 Task: Look for space in Mizdah, Libya from 12th August, 2023 to 16th August, 2023 for 8 adults in price range Rs.10000 to Rs.16000. Place can be private room with 8 bedrooms having 8 beds and 8 bathrooms. Property type can be house, flat, guest house, hotel. Amenities needed are: wifi, TV, free parkinig on premises, gym, breakfast. Booking option can be shelf check-in. Required host language is English.
Action: Mouse moved to (438, 92)
Screenshot: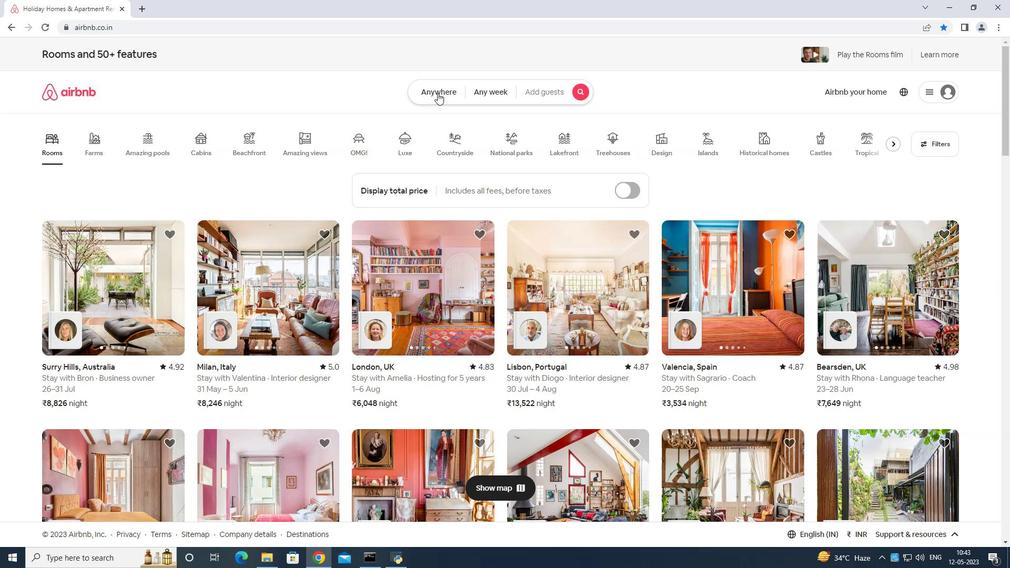 
Action: Mouse pressed left at (438, 92)
Screenshot: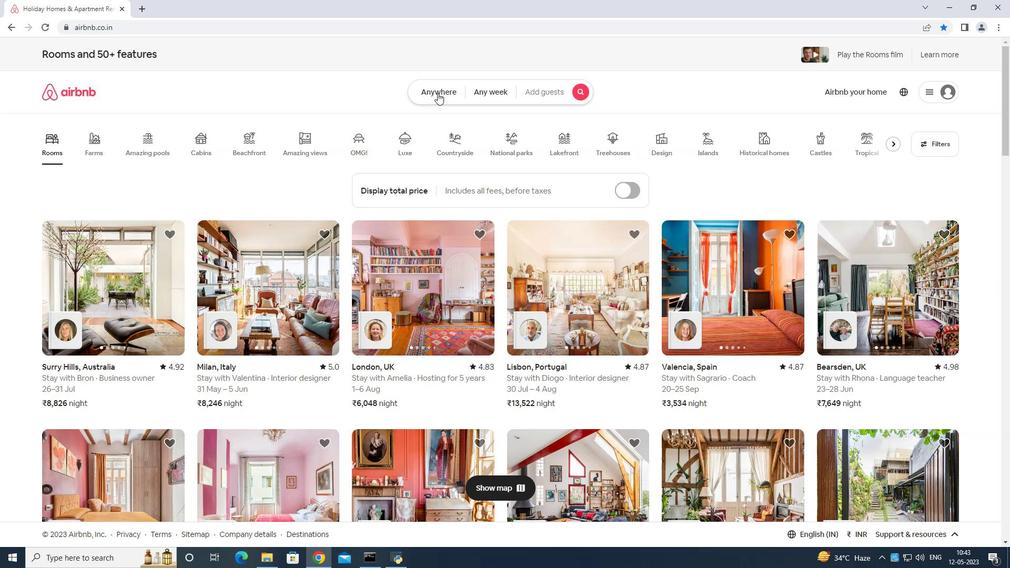 
Action: Mouse moved to (388, 131)
Screenshot: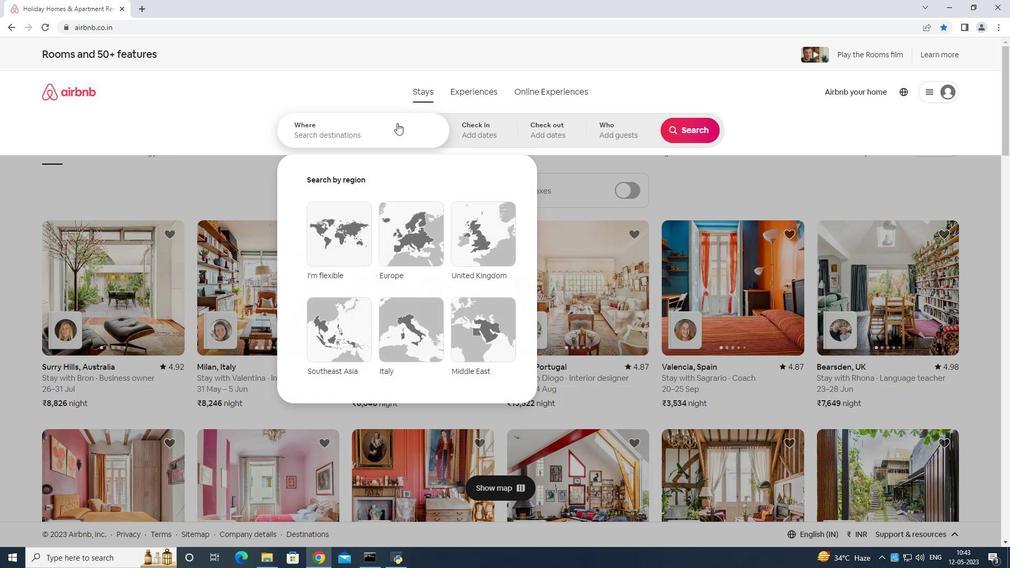 
Action: Mouse pressed left at (388, 131)
Screenshot: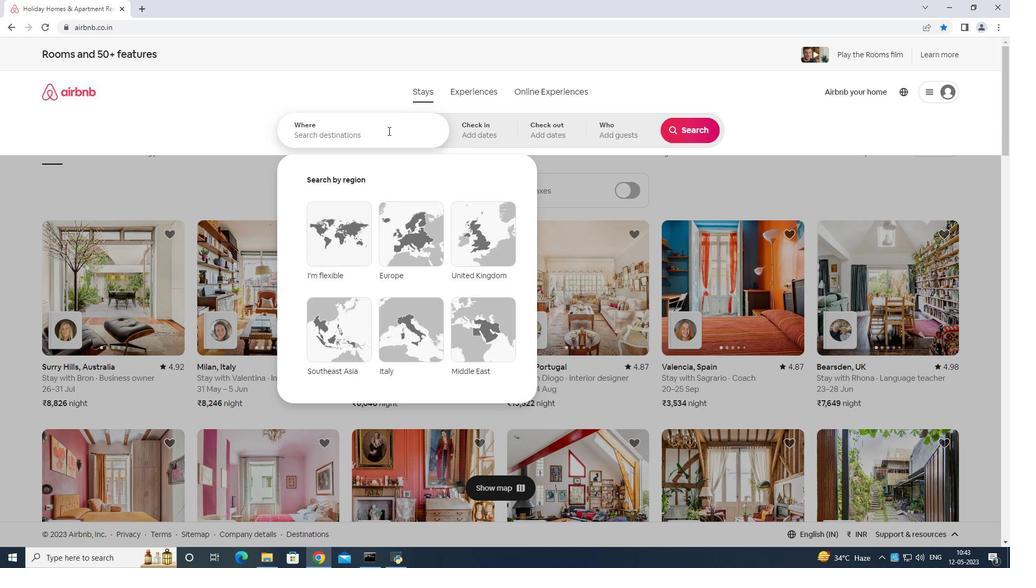 
Action: Mouse moved to (387, 131)
Screenshot: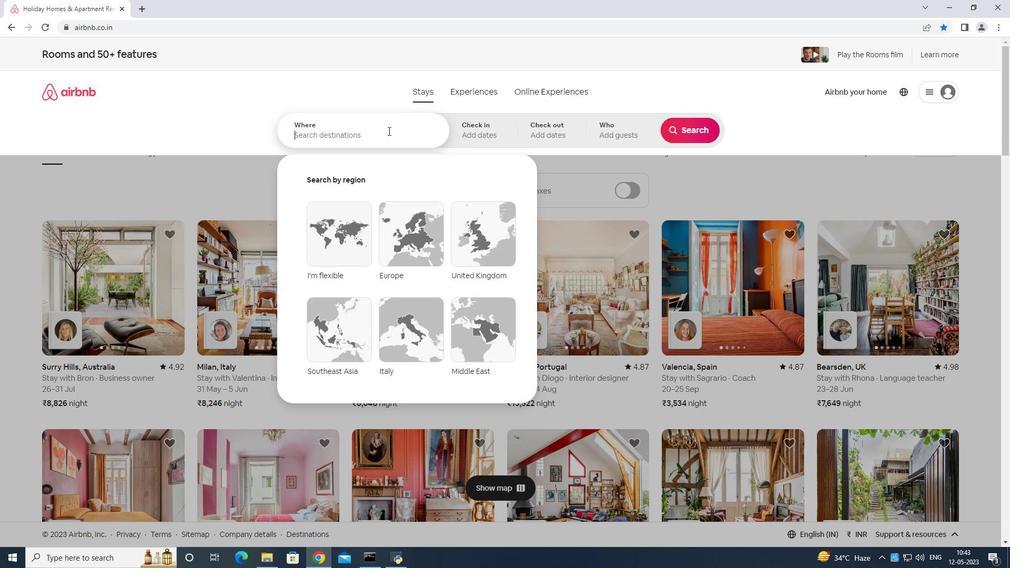
Action: Key pressed <Key.shift>Mizdah<Key.space>libya<Key.enter>
Screenshot: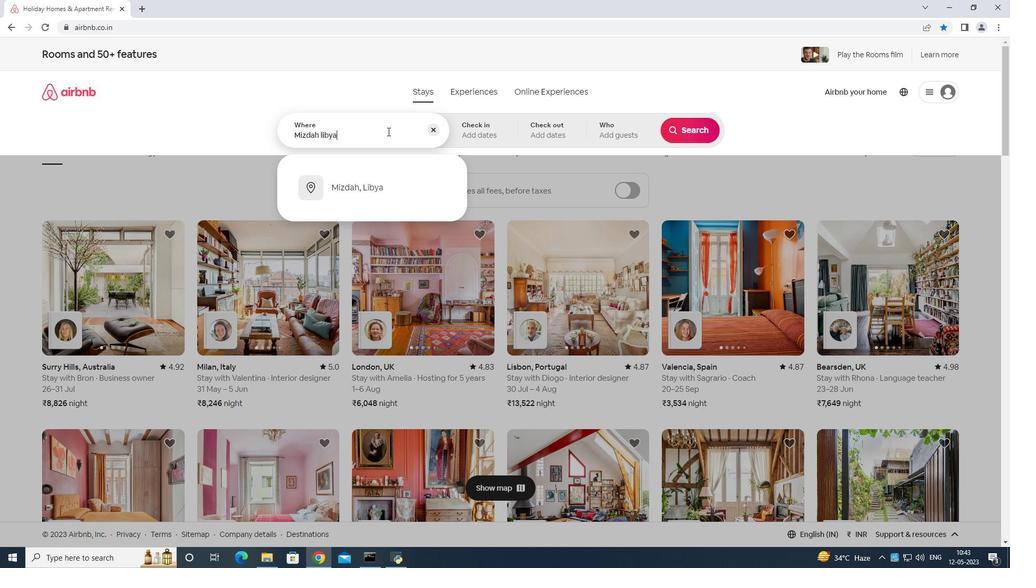 
Action: Mouse moved to (690, 219)
Screenshot: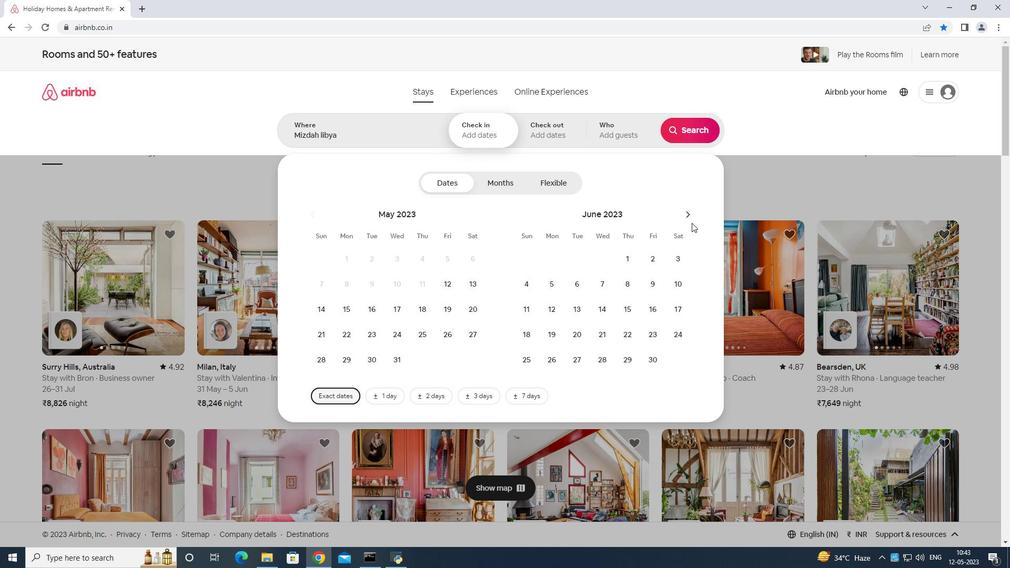 
Action: Mouse pressed left at (690, 219)
Screenshot: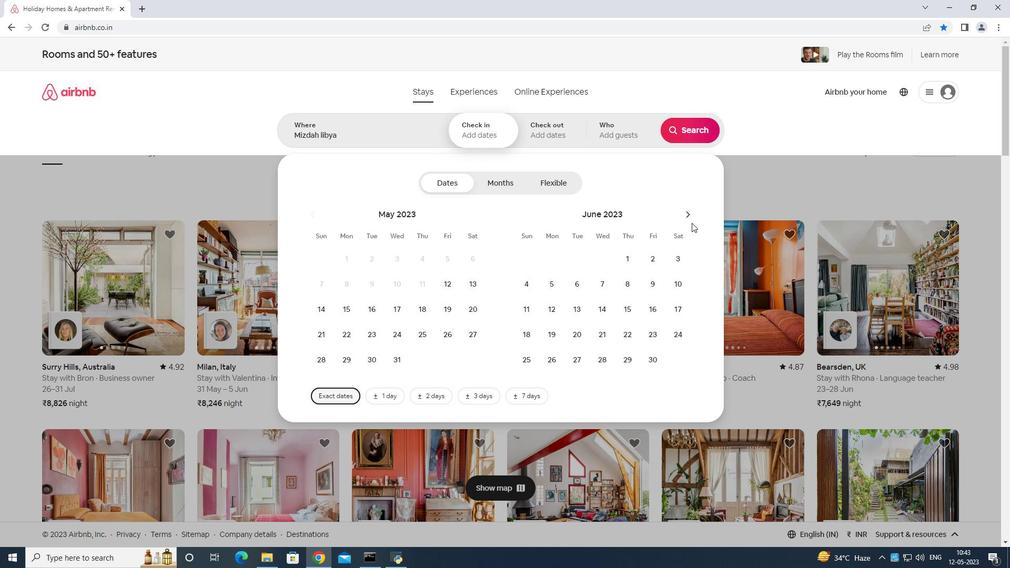 
Action: Mouse moved to (689, 217)
Screenshot: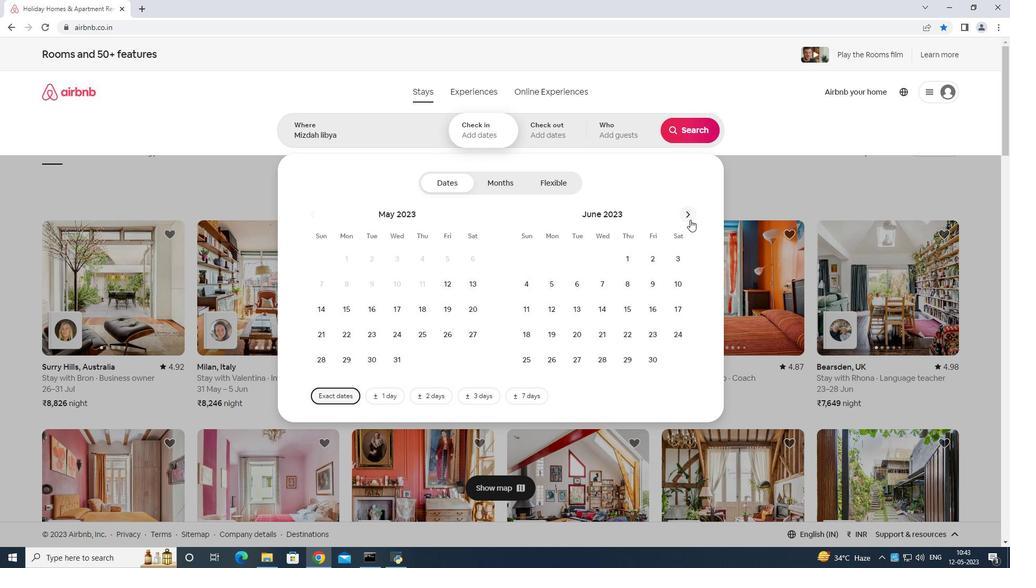 
Action: Mouse pressed left at (689, 217)
Screenshot: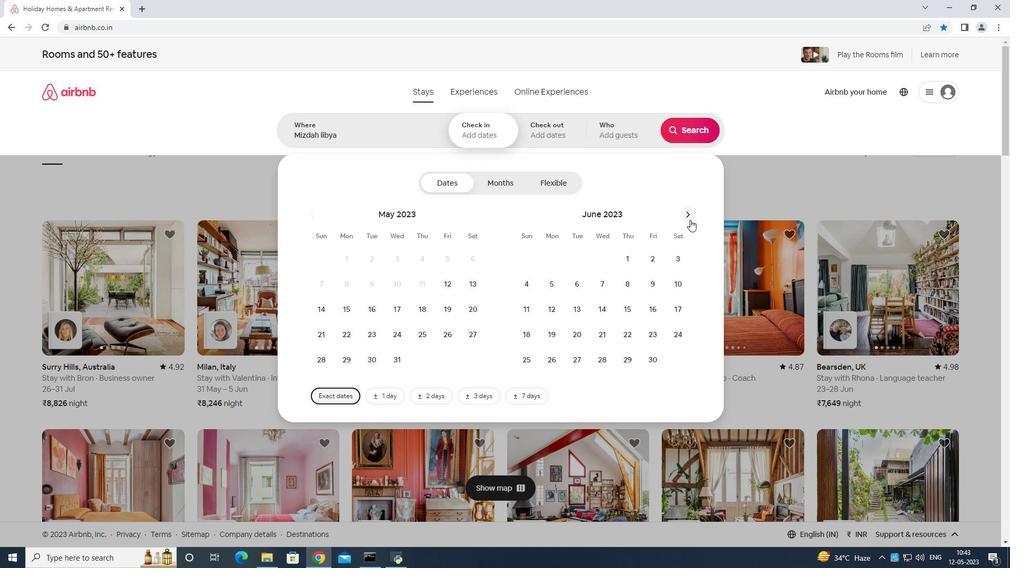 
Action: Mouse pressed left at (689, 217)
Screenshot: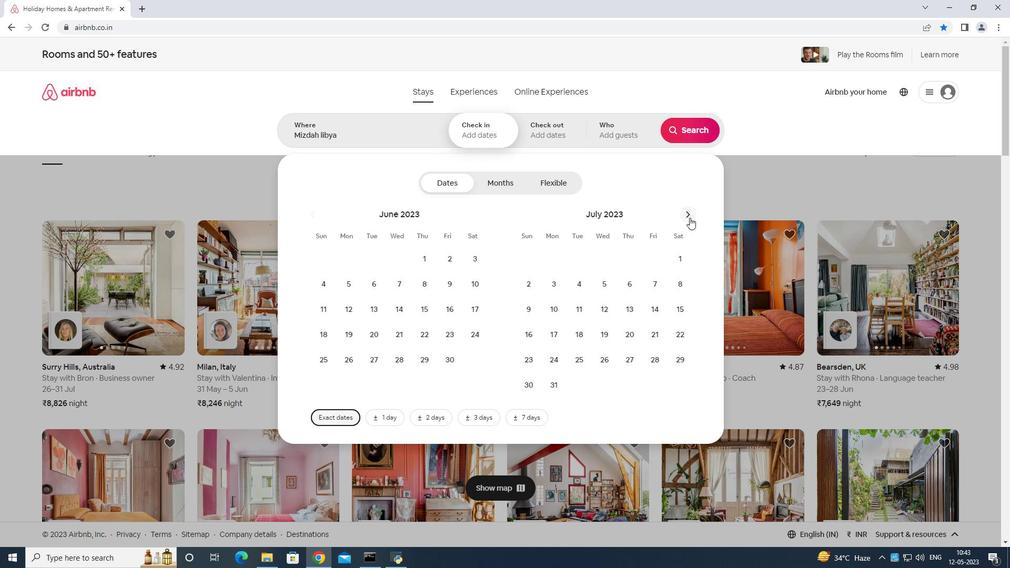 
Action: Mouse moved to (672, 281)
Screenshot: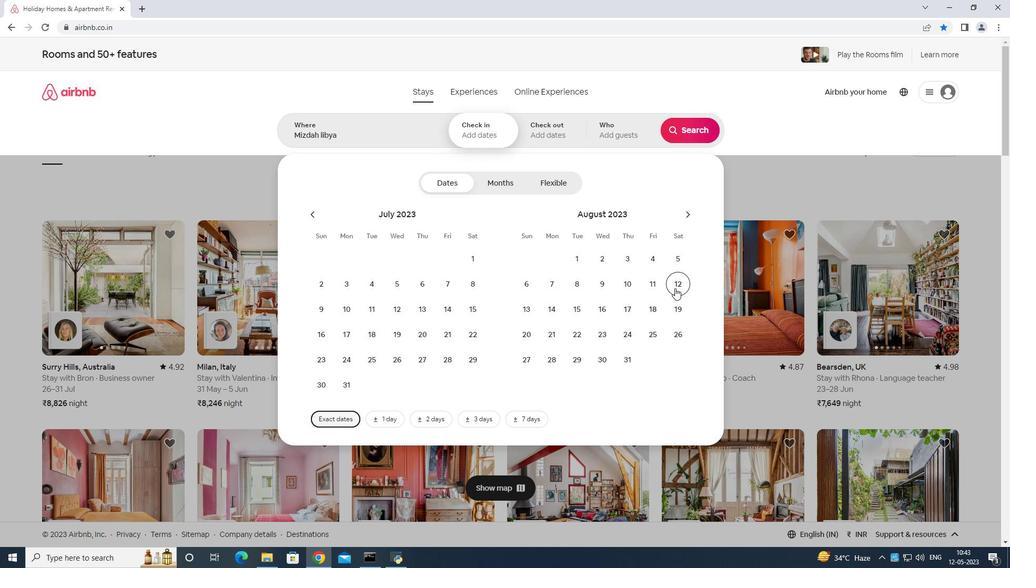 
Action: Mouse pressed left at (672, 281)
Screenshot: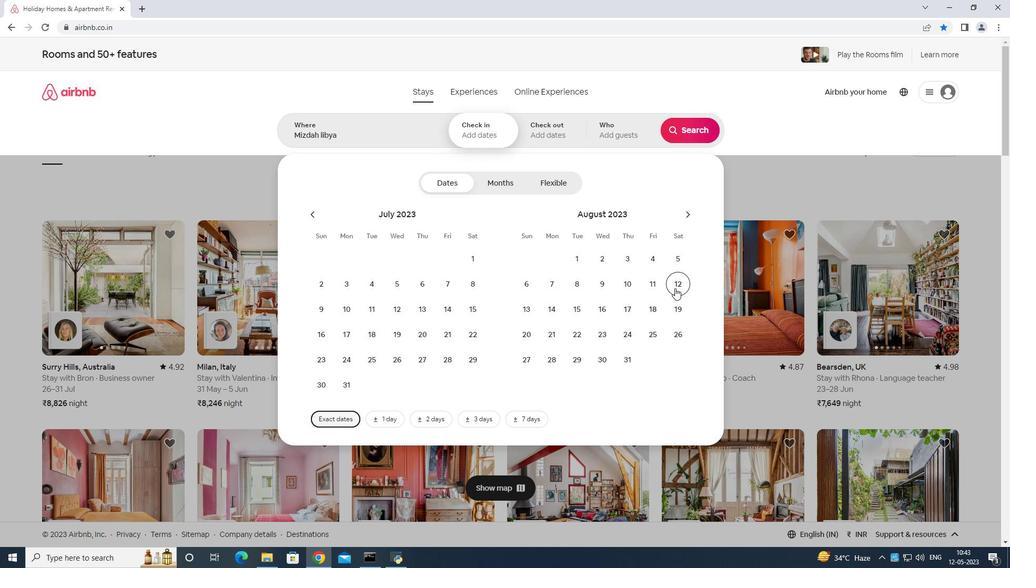 
Action: Mouse moved to (598, 306)
Screenshot: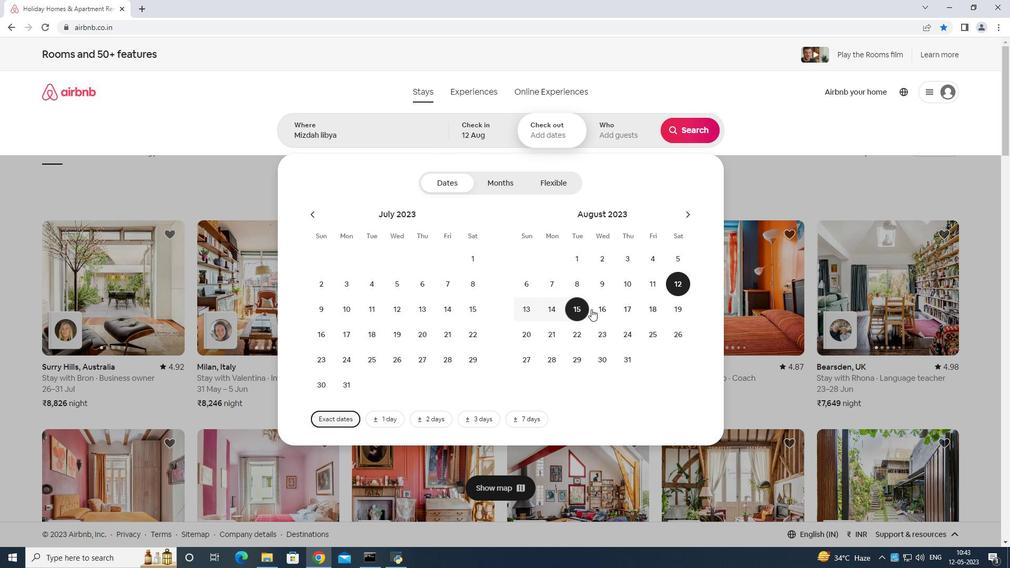 
Action: Mouse pressed left at (598, 306)
Screenshot: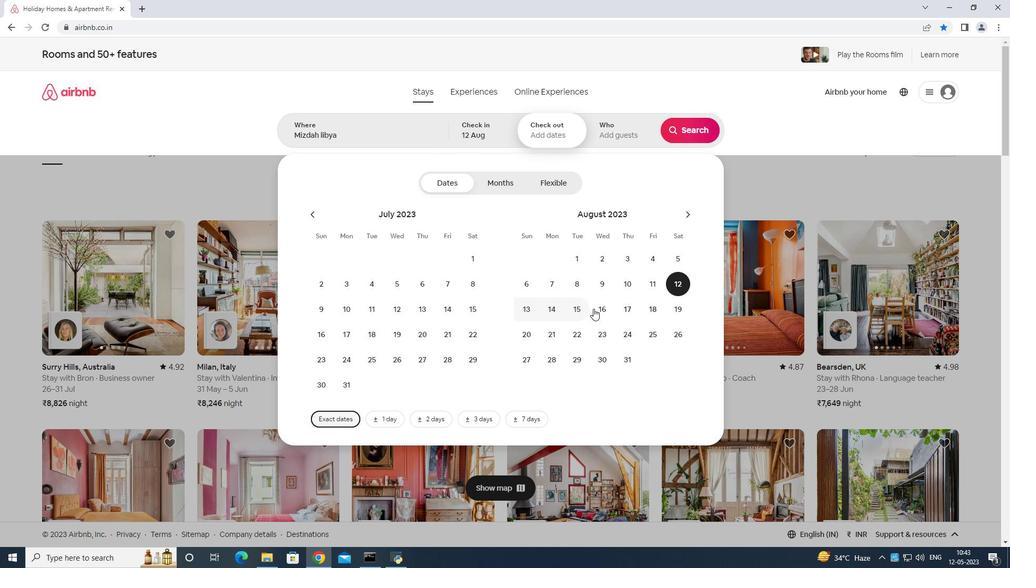 
Action: Mouse moved to (607, 128)
Screenshot: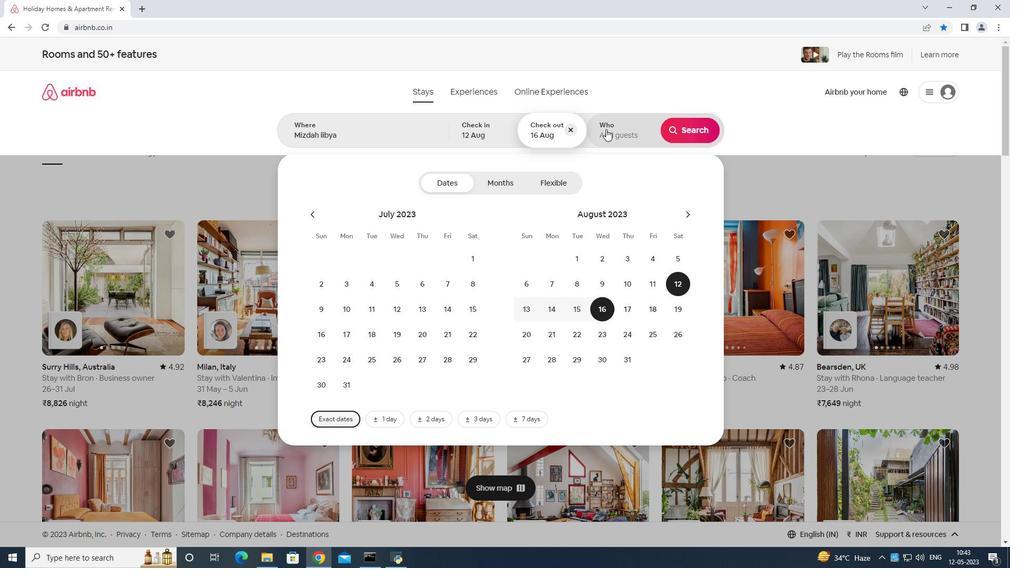 
Action: Mouse pressed left at (607, 128)
Screenshot: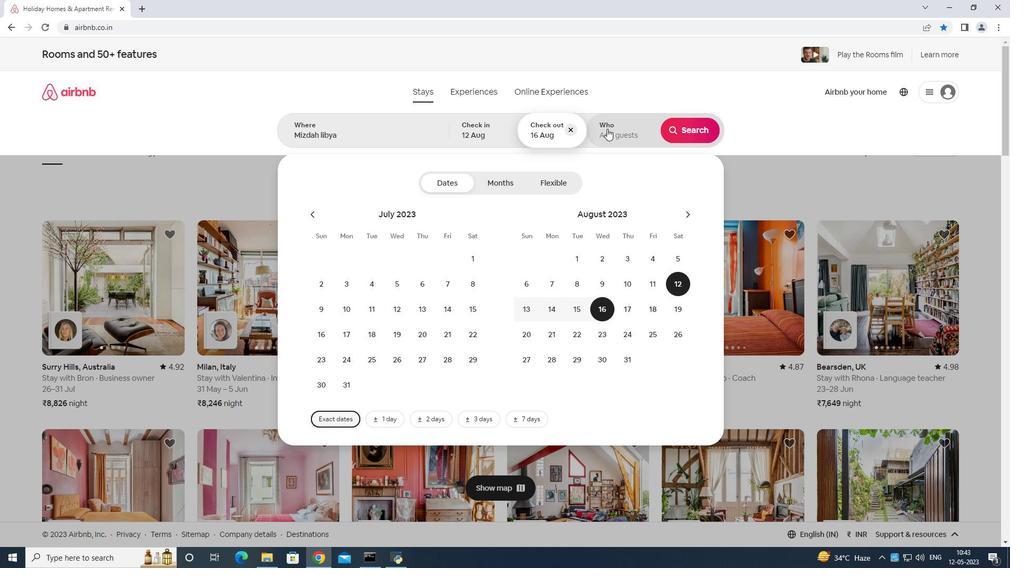
Action: Mouse moved to (688, 187)
Screenshot: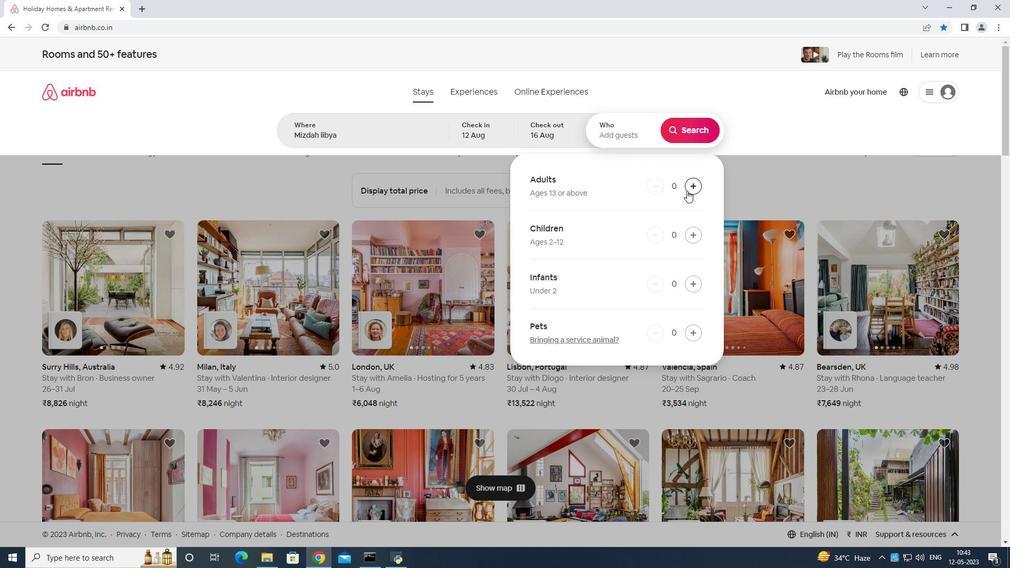 
Action: Mouse pressed left at (688, 187)
Screenshot: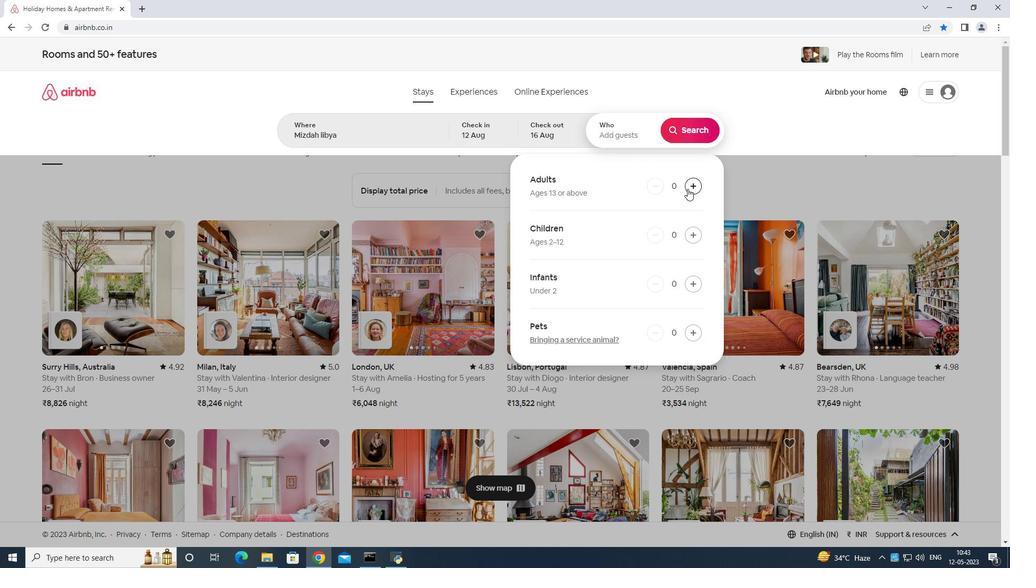 
Action: Mouse moved to (689, 186)
Screenshot: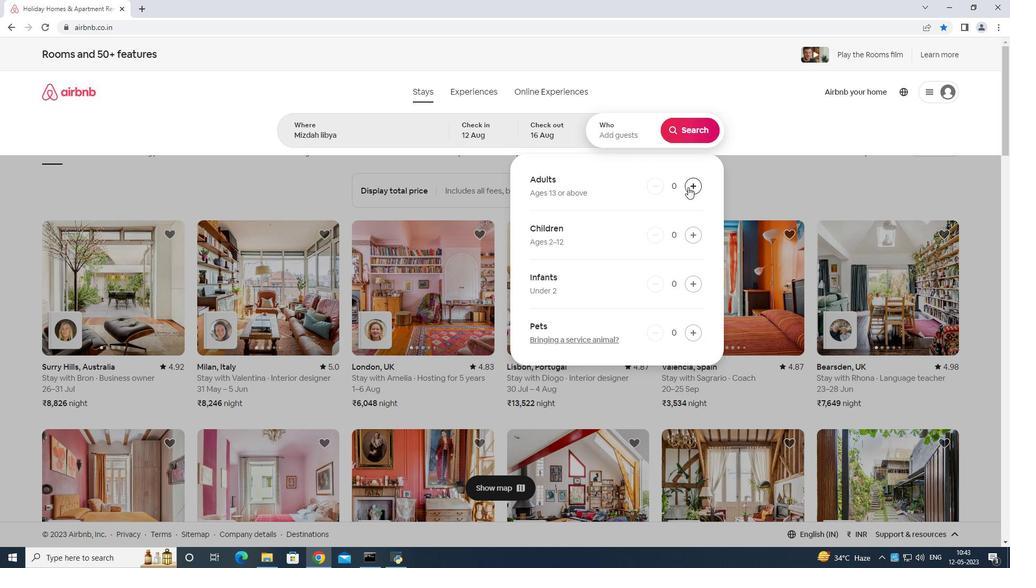 
Action: Mouse pressed left at (689, 186)
Screenshot: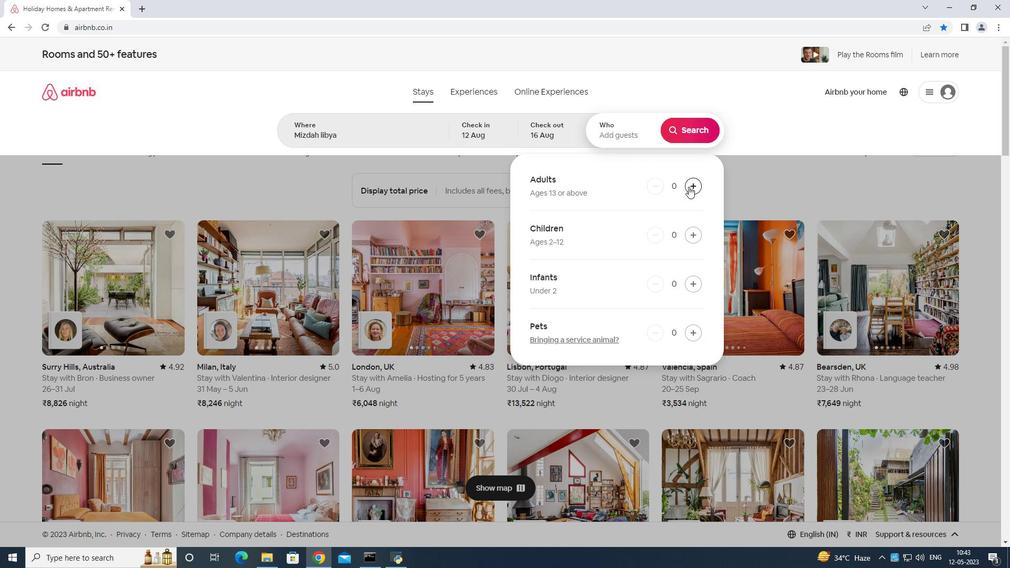
Action: Mouse pressed left at (689, 186)
Screenshot: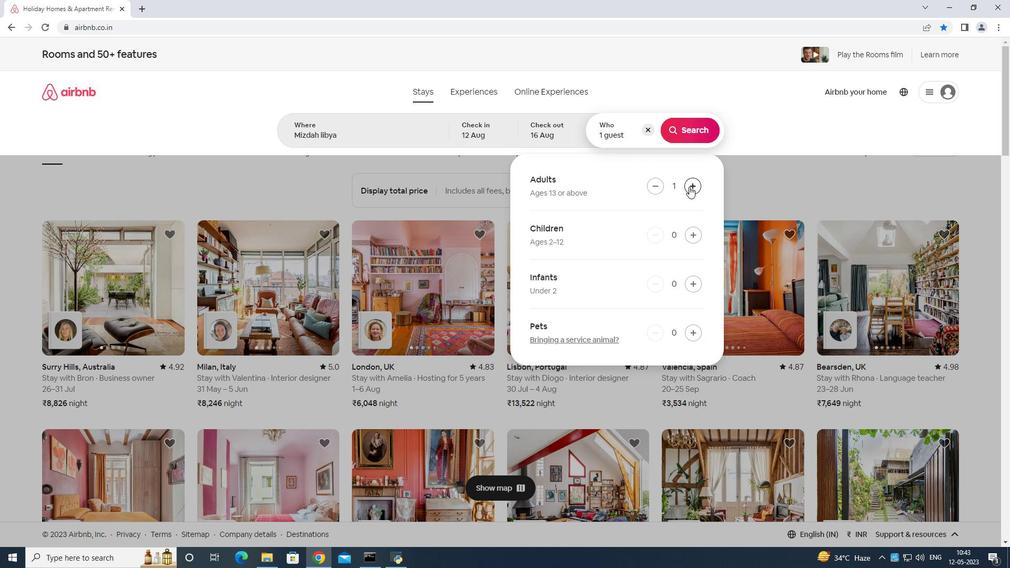 
Action: Mouse moved to (688, 186)
Screenshot: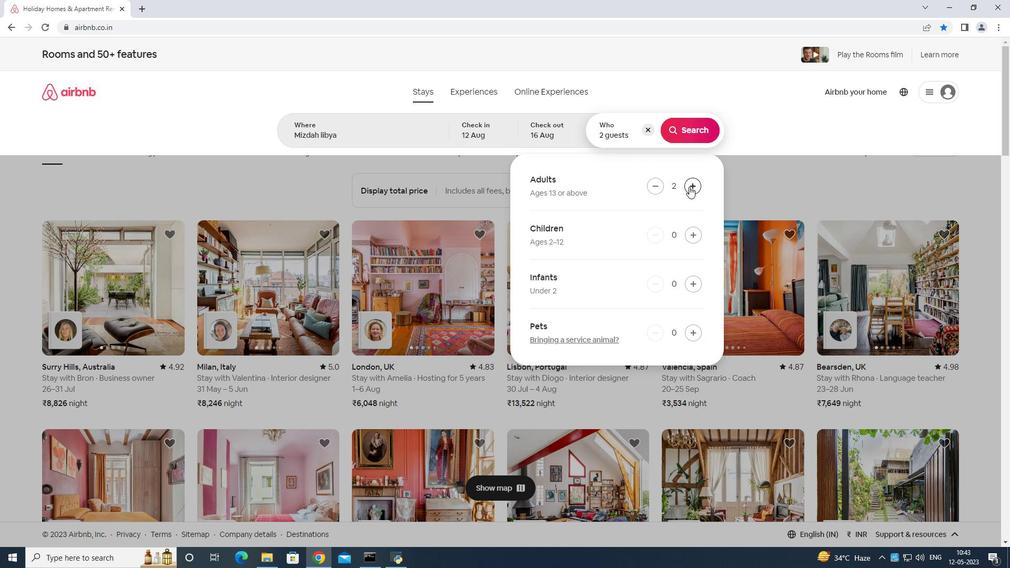 
Action: Mouse pressed left at (688, 186)
Screenshot: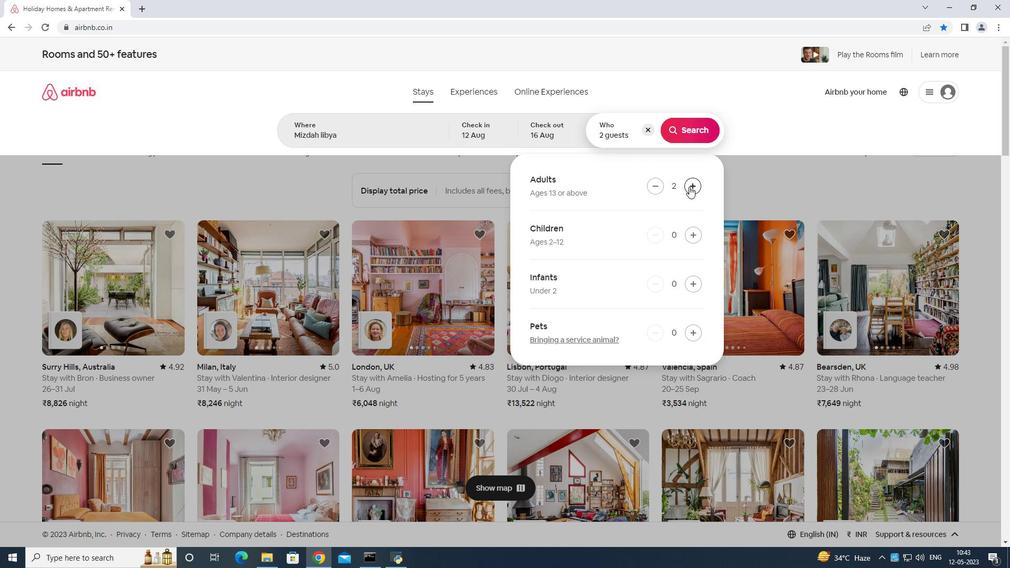
Action: Mouse moved to (688, 185)
Screenshot: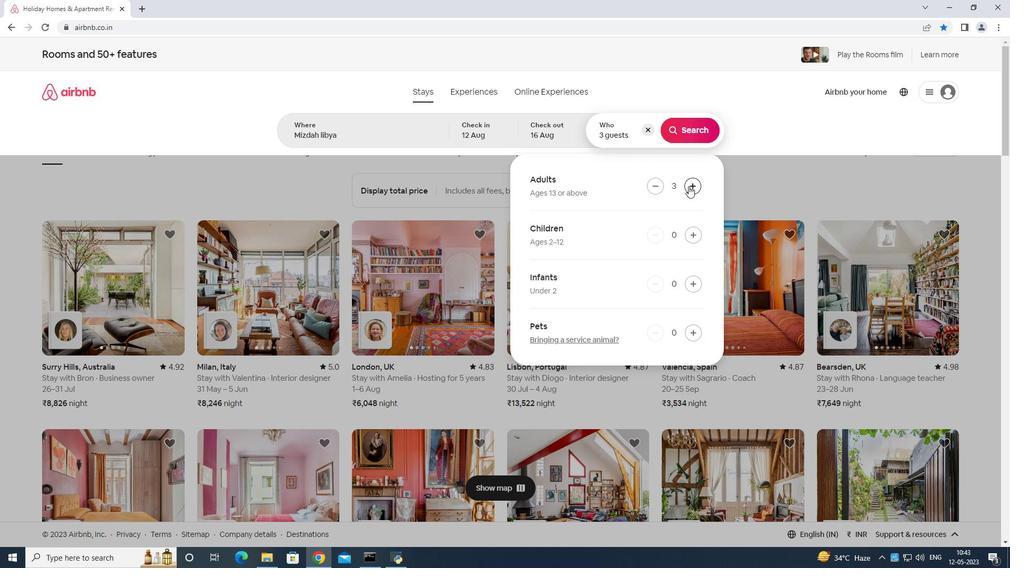 
Action: Mouse pressed left at (688, 185)
Screenshot: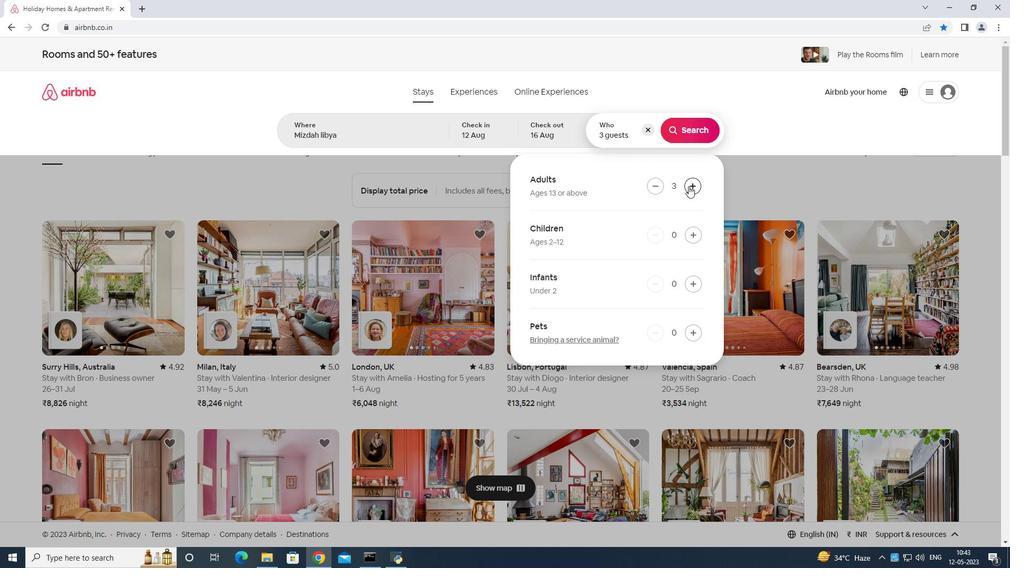 
Action: Mouse pressed left at (688, 185)
Screenshot: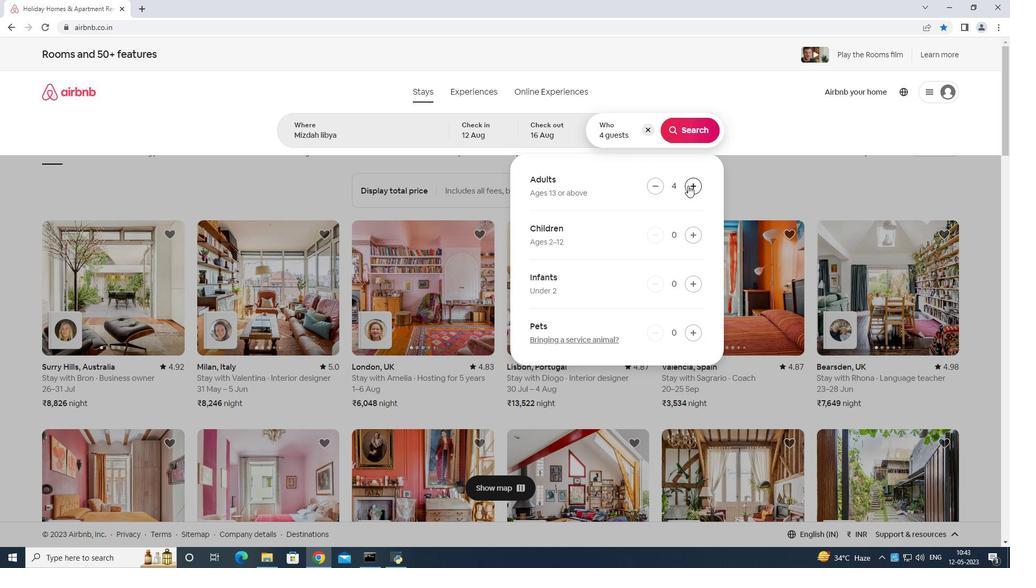 
Action: Mouse pressed left at (688, 185)
Screenshot: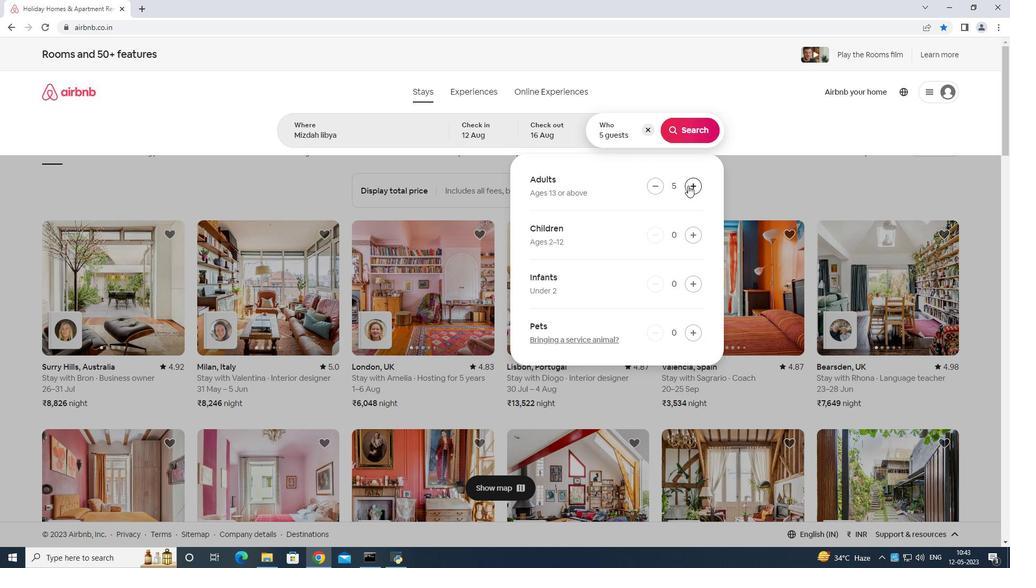 
Action: Mouse pressed left at (688, 185)
Screenshot: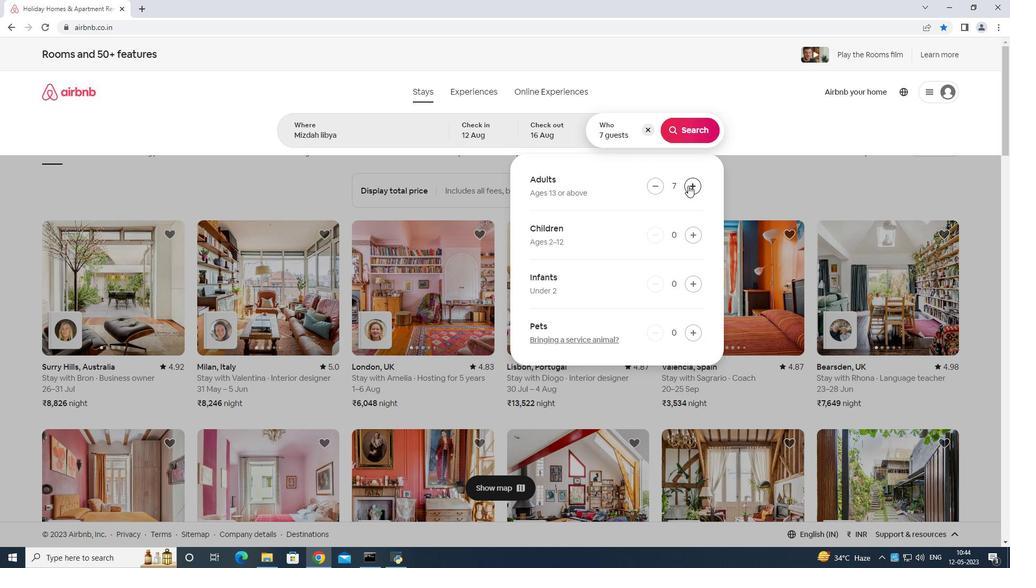 
Action: Mouse moved to (702, 132)
Screenshot: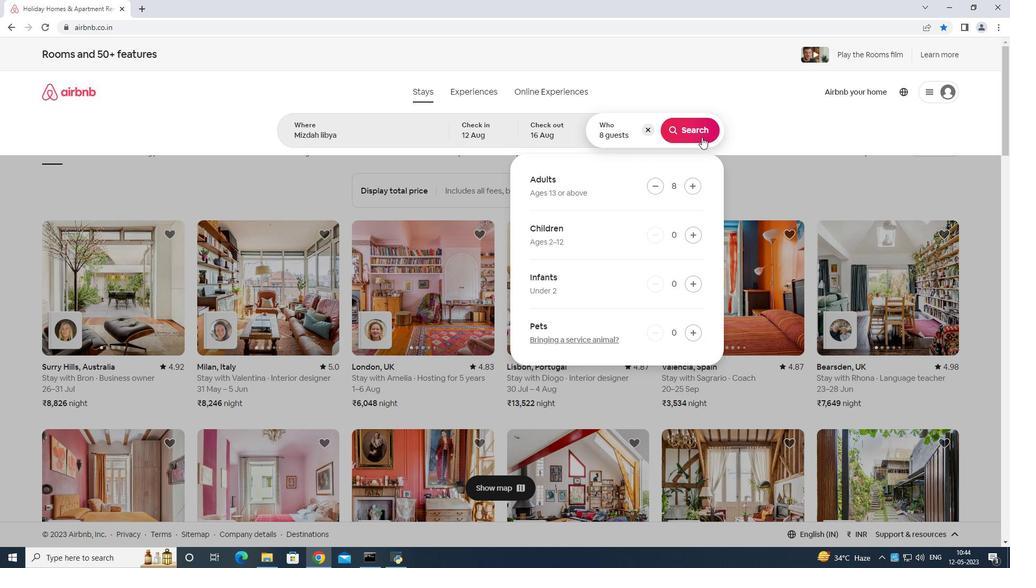 
Action: Mouse pressed left at (702, 132)
Screenshot: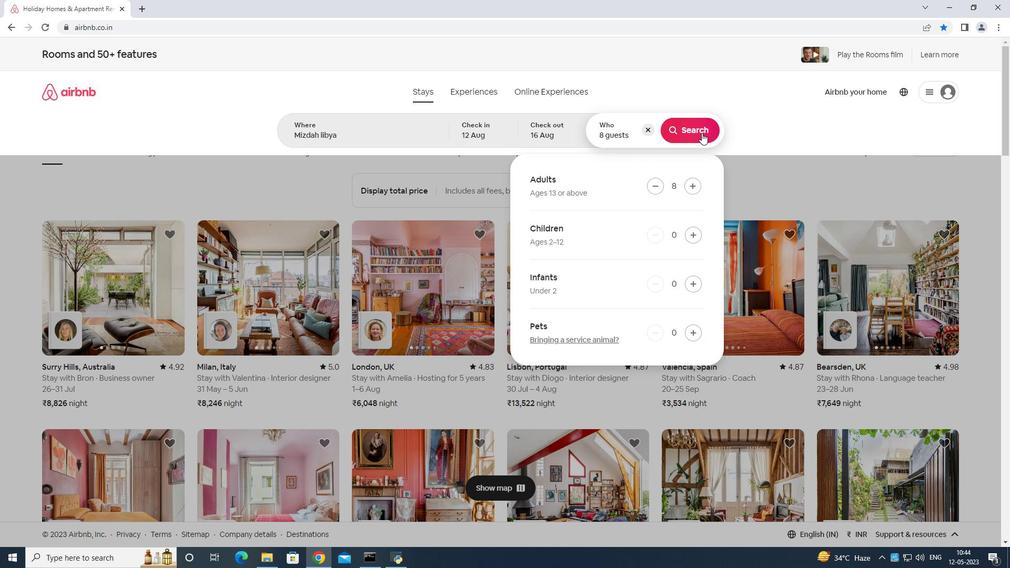 
Action: Mouse moved to (954, 94)
Screenshot: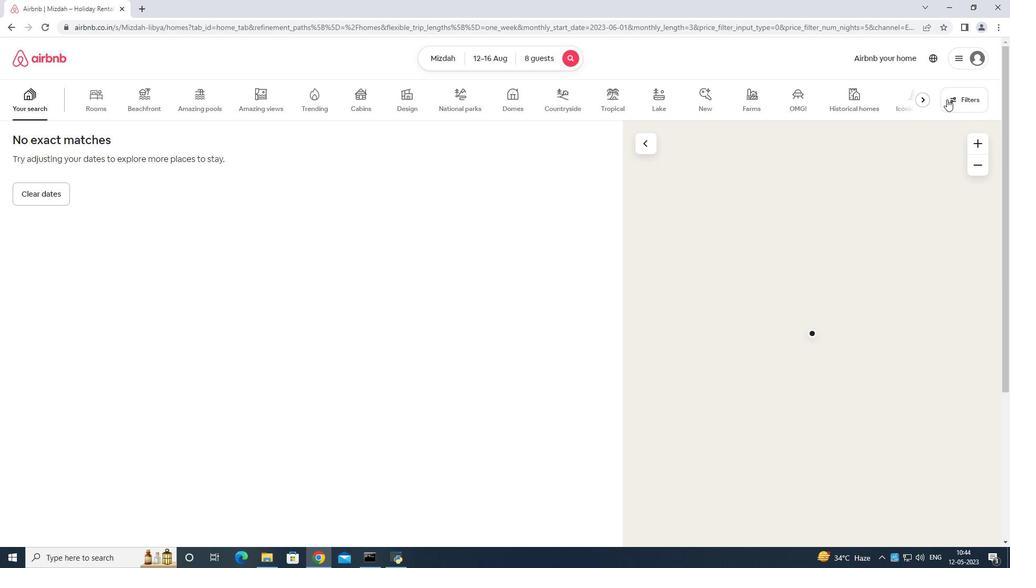 
Action: Mouse pressed left at (954, 94)
Screenshot: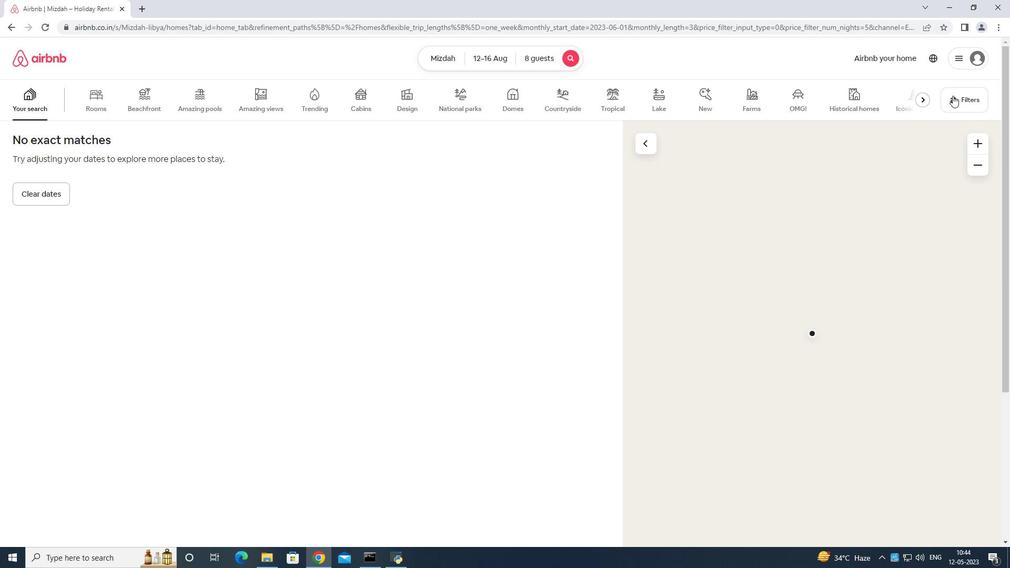
Action: Mouse moved to (456, 348)
Screenshot: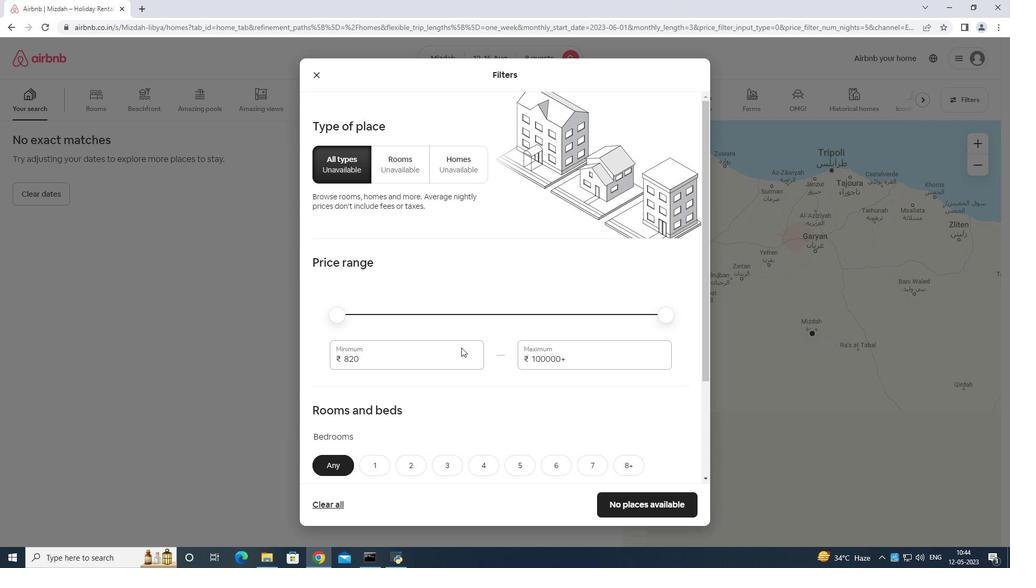 
Action: Mouse pressed left at (456, 348)
Screenshot: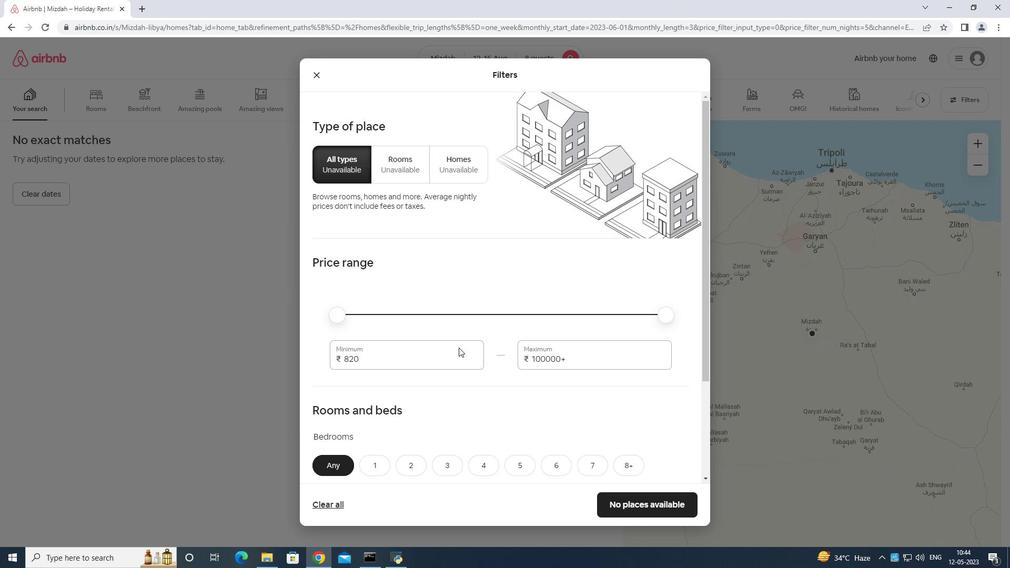 
Action: Key pressed <Key.backspace><Key.backspace><Key.backspace><Key.backspace><Key.backspace>10000
Screenshot: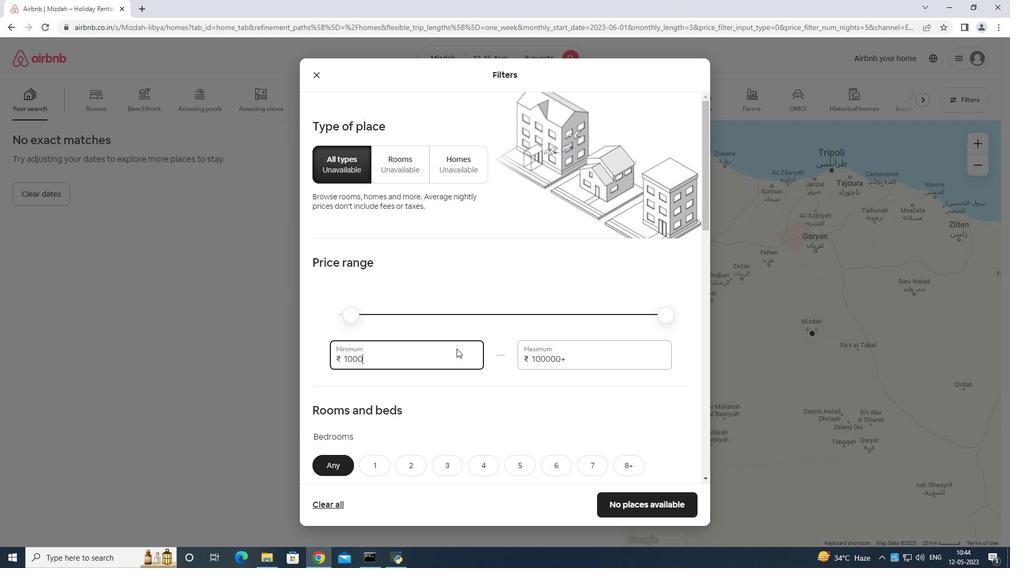 
Action: Mouse moved to (577, 352)
Screenshot: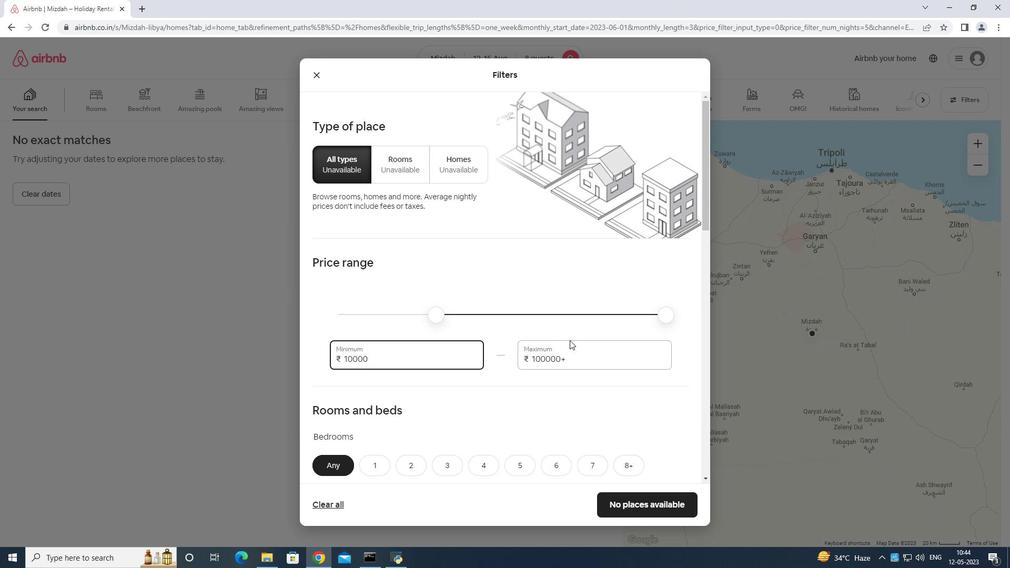 
Action: Mouse pressed left at (577, 352)
Screenshot: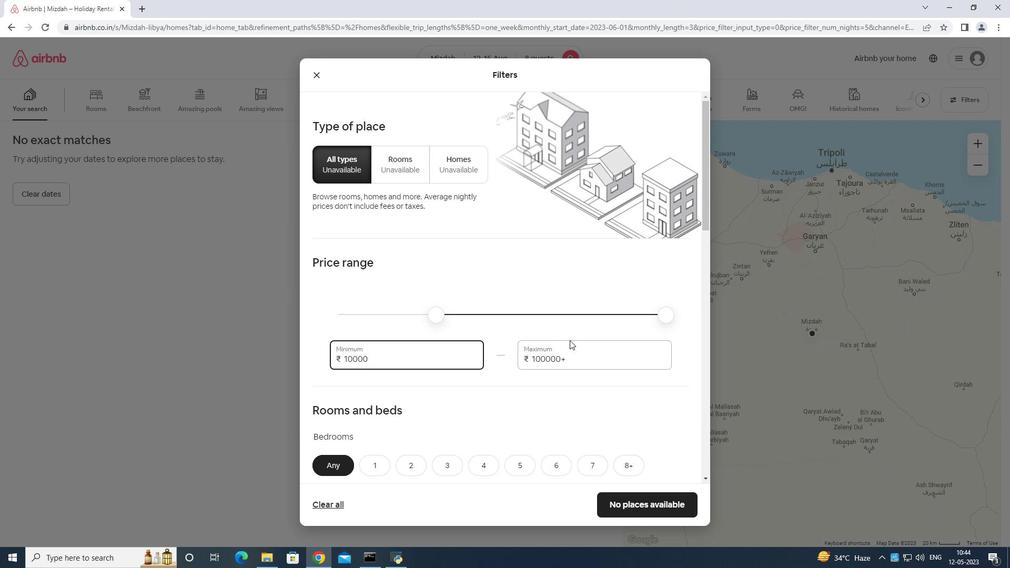 
Action: Mouse moved to (575, 354)
Screenshot: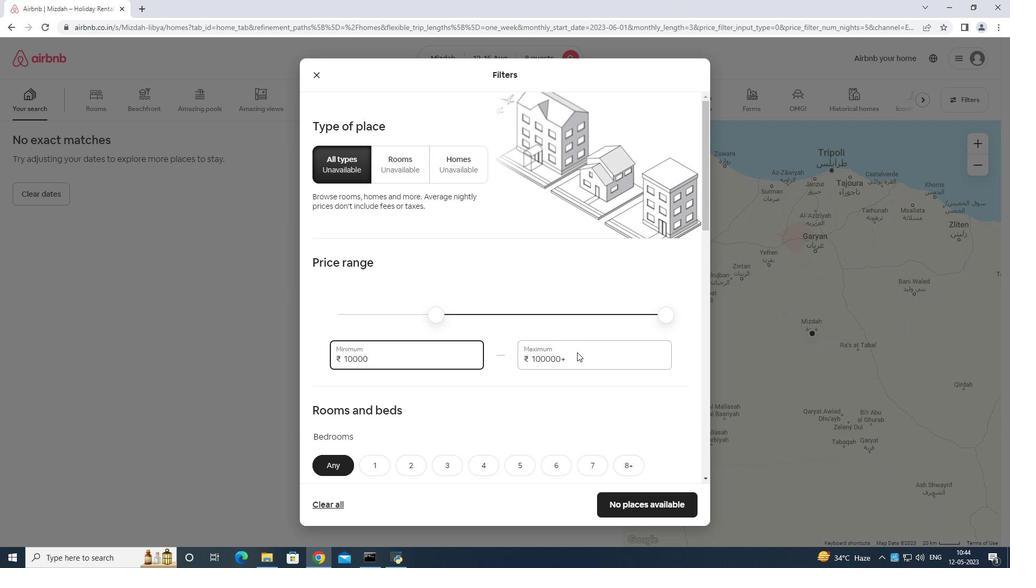 
Action: Key pressed <Key.backspace><Key.backspace><Key.backspace><Key.backspace><Key.backspace><Key.backspace><Key.backspace><Key.backspace><Key.backspace><Key.backspace><Key.backspace>16000
Screenshot: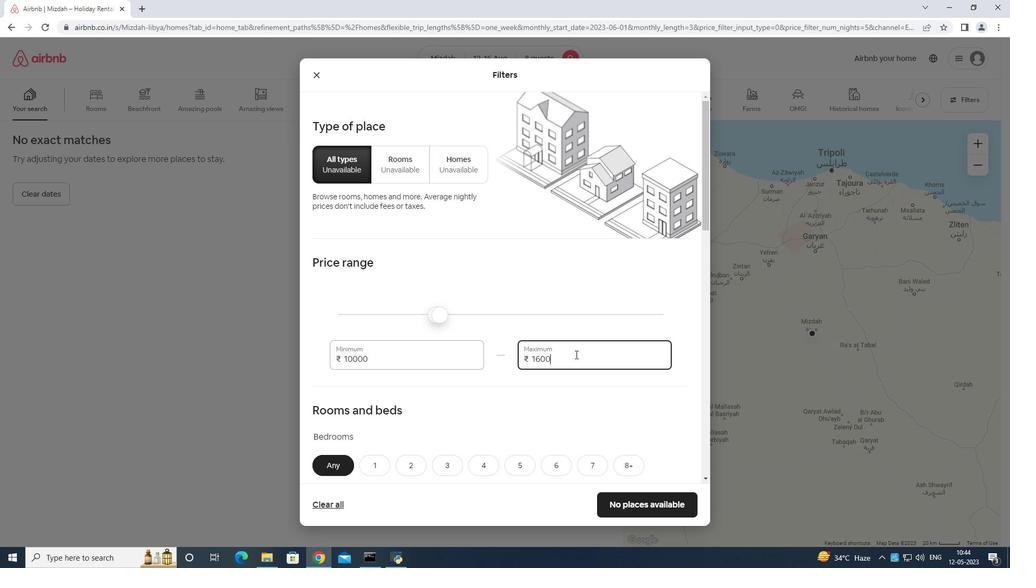 
Action: Mouse moved to (633, 331)
Screenshot: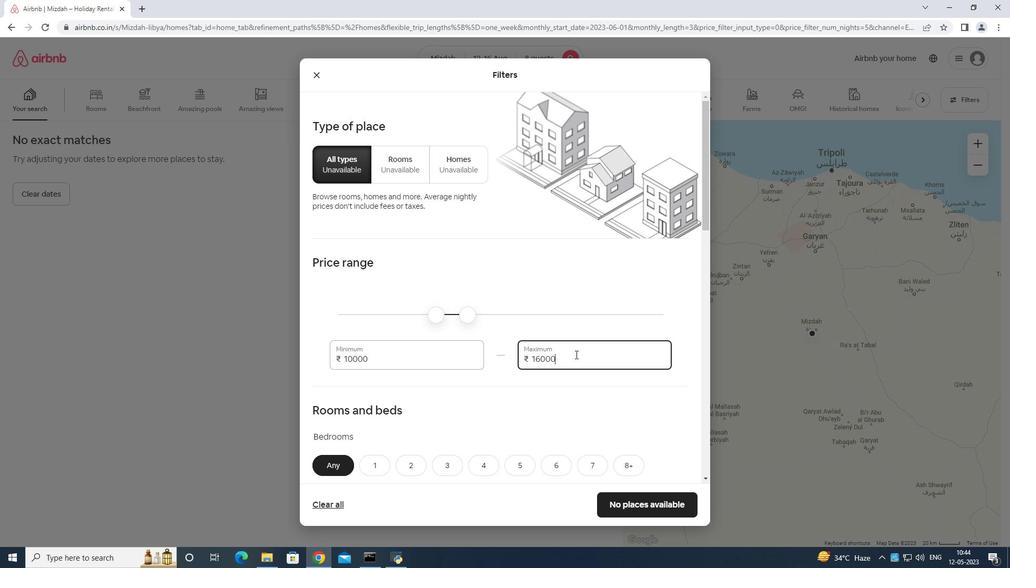 
Action: Mouse scrolled (633, 331) with delta (0, 0)
Screenshot: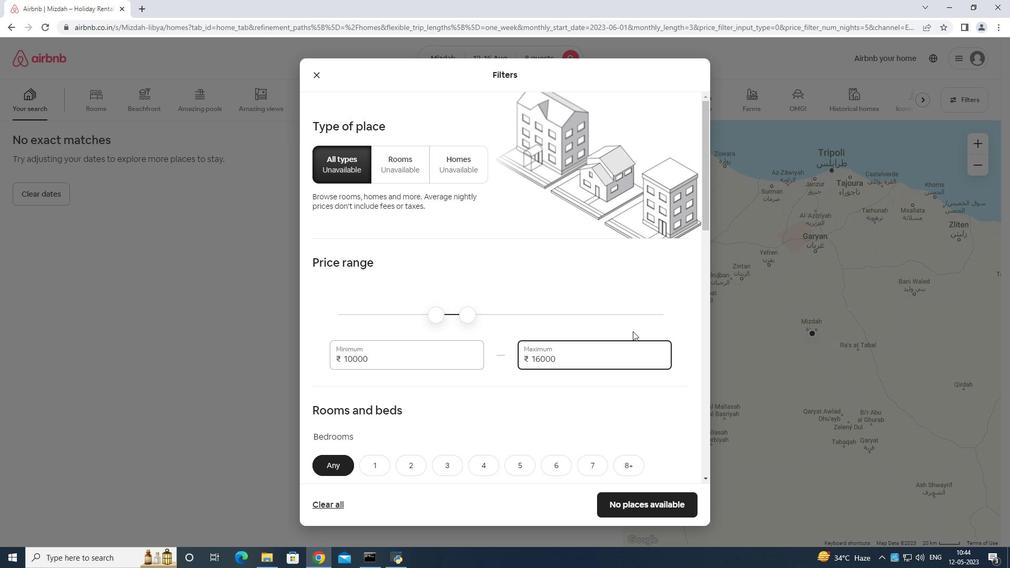 
Action: Mouse scrolled (633, 331) with delta (0, 0)
Screenshot: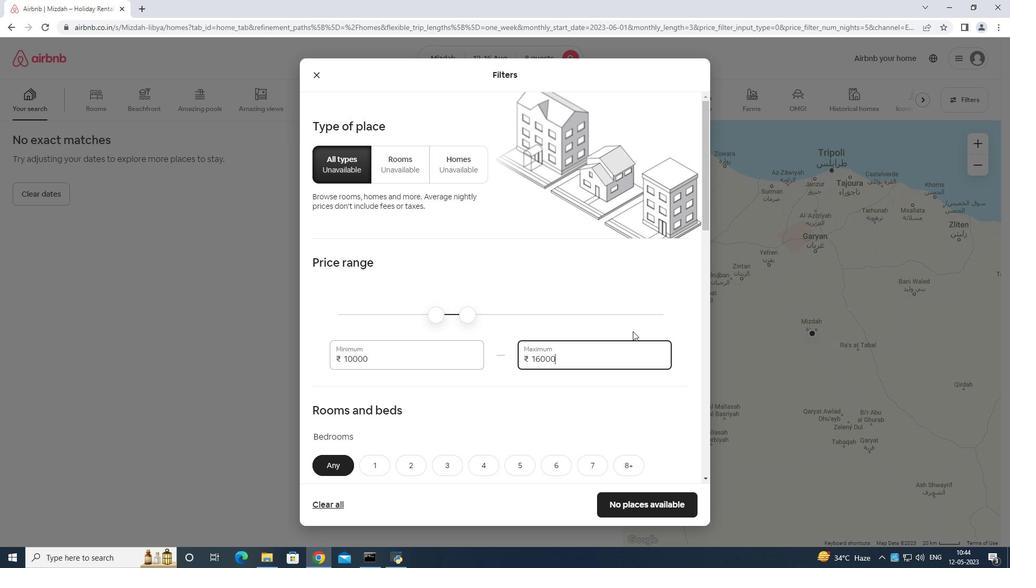 
Action: Mouse moved to (626, 355)
Screenshot: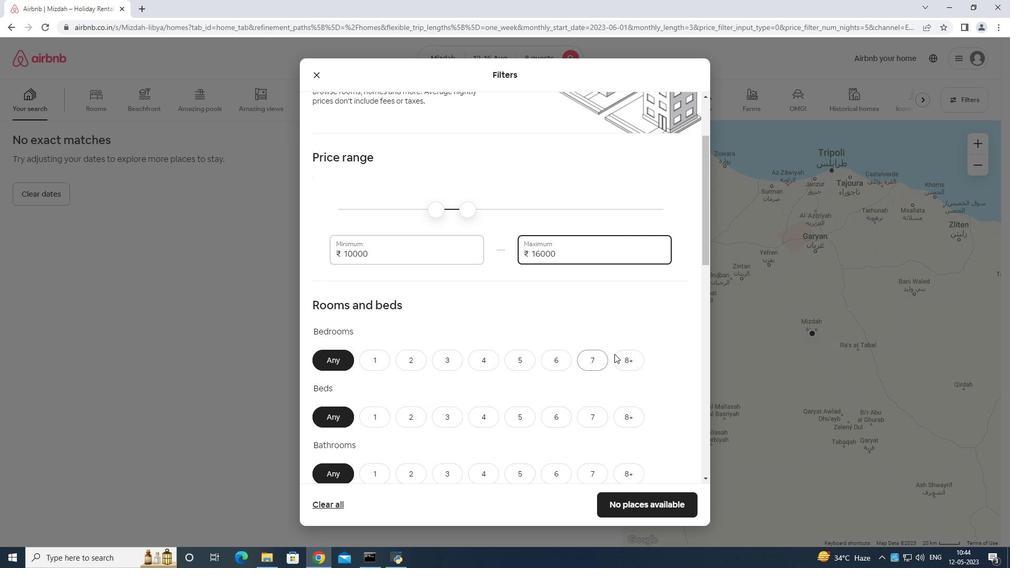 
Action: Mouse pressed left at (626, 355)
Screenshot: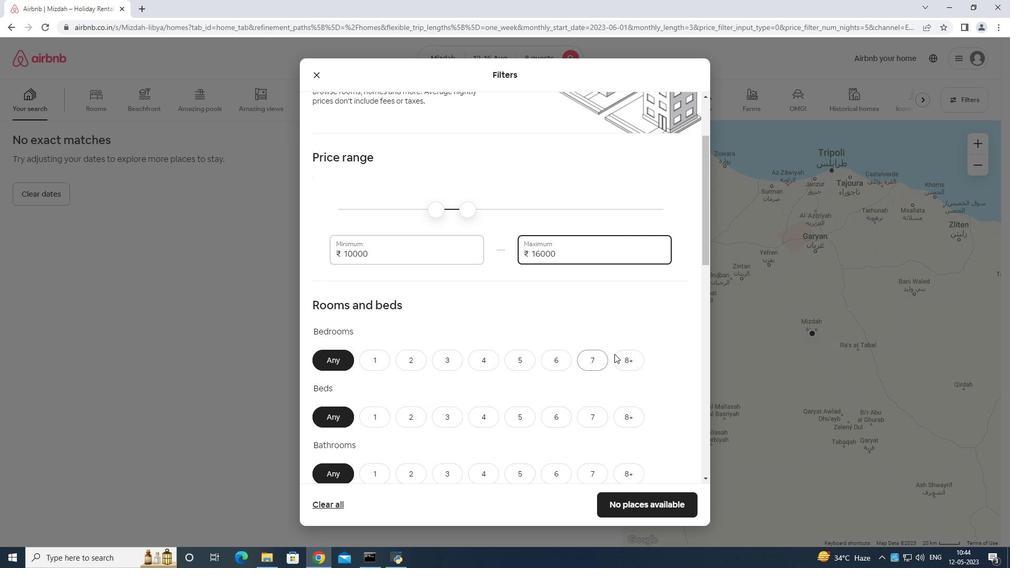 
Action: Mouse moved to (622, 410)
Screenshot: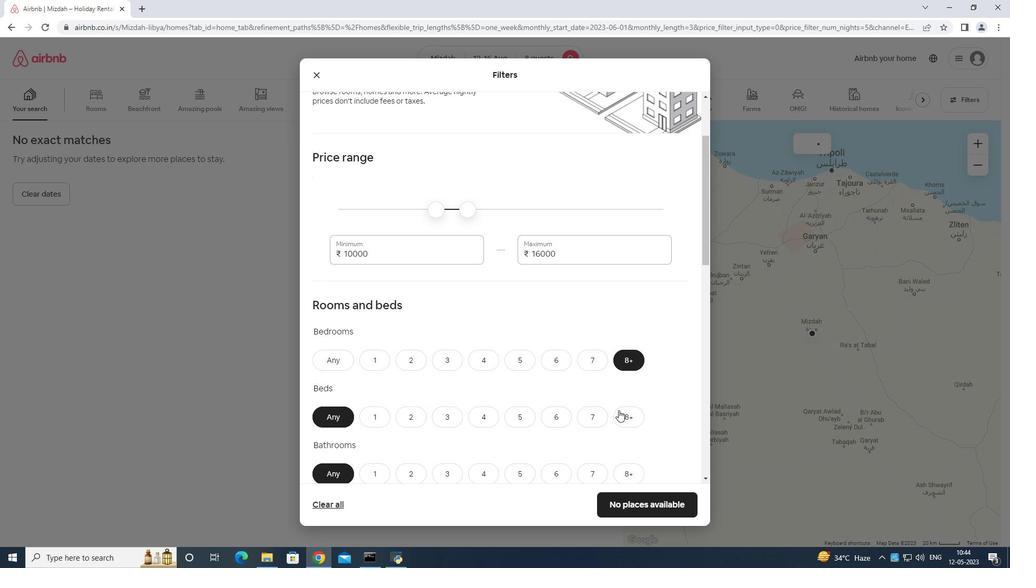 
Action: Mouse pressed left at (622, 410)
Screenshot: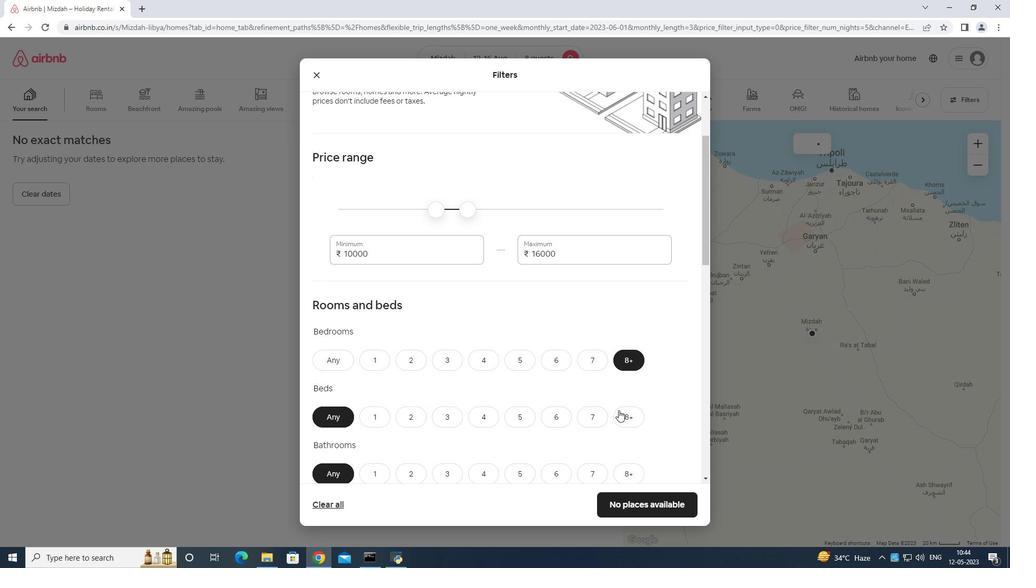 
Action: Mouse moved to (616, 413)
Screenshot: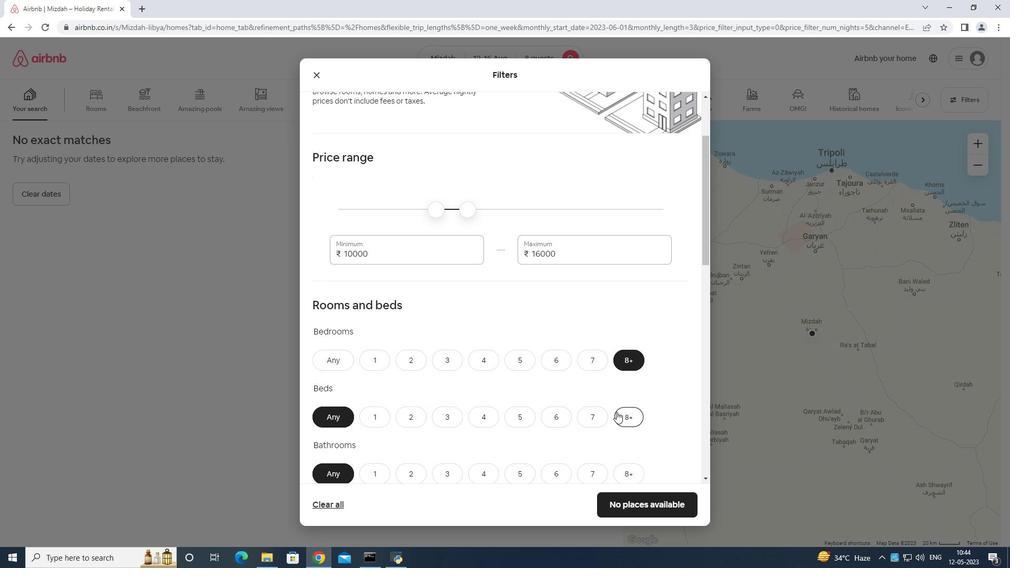 
Action: Mouse scrolled (616, 412) with delta (0, 0)
Screenshot: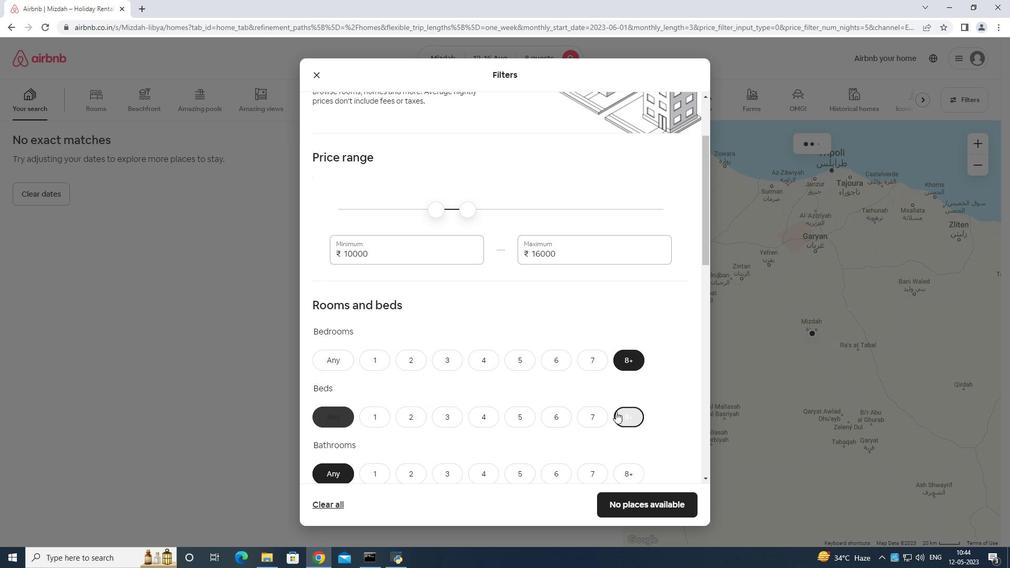 
Action: Mouse scrolled (616, 412) with delta (0, 0)
Screenshot: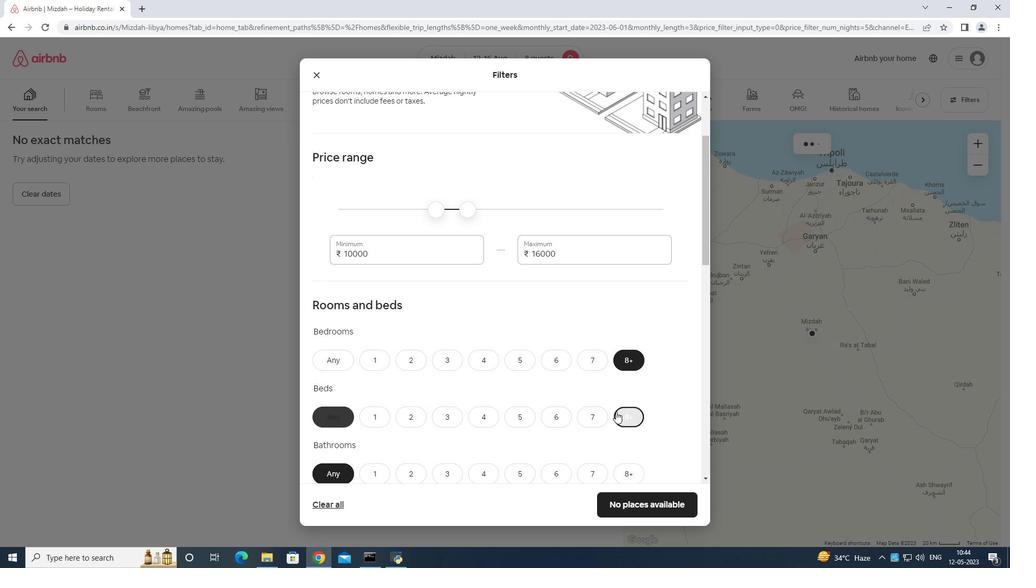 
Action: Mouse moved to (626, 372)
Screenshot: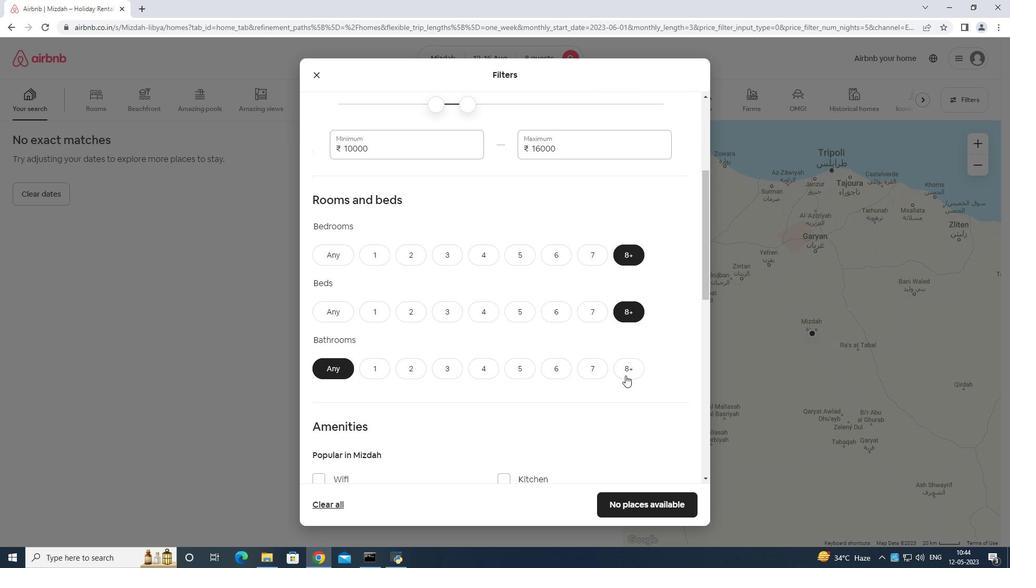 
Action: Mouse pressed left at (626, 372)
Screenshot: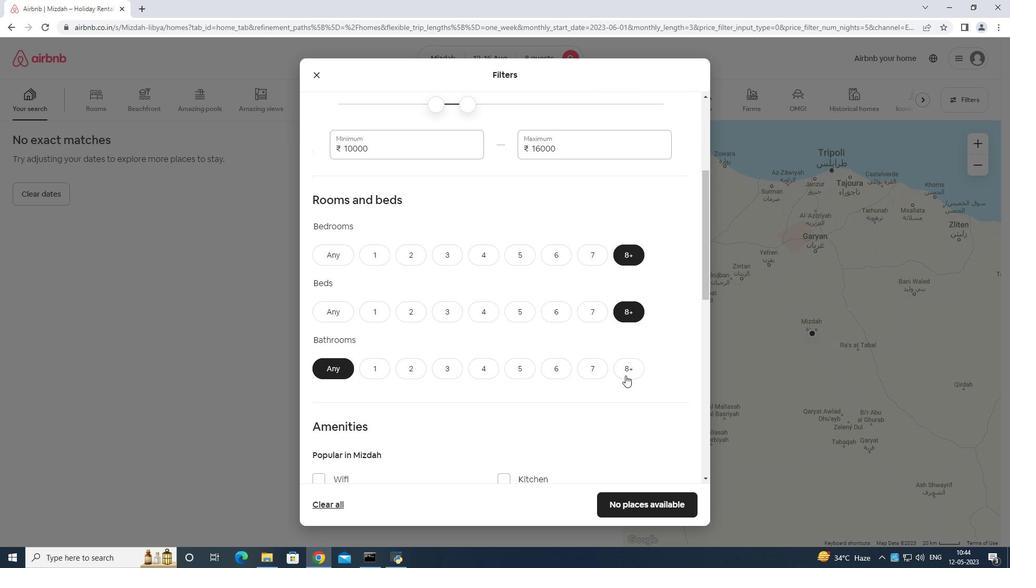 
Action: Mouse moved to (628, 370)
Screenshot: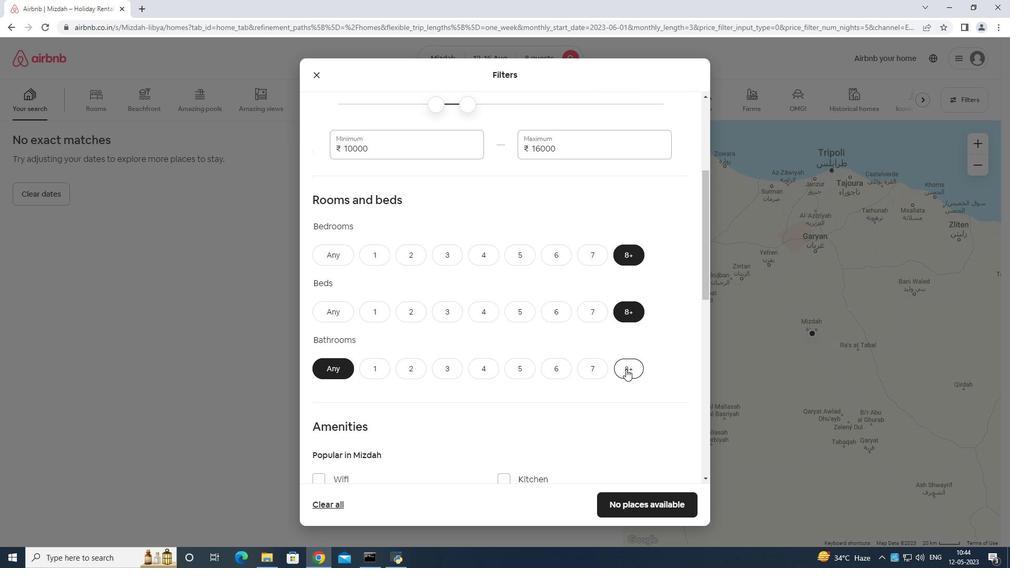 
Action: Mouse scrolled (628, 369) with delta (0, 0)
Screenshot: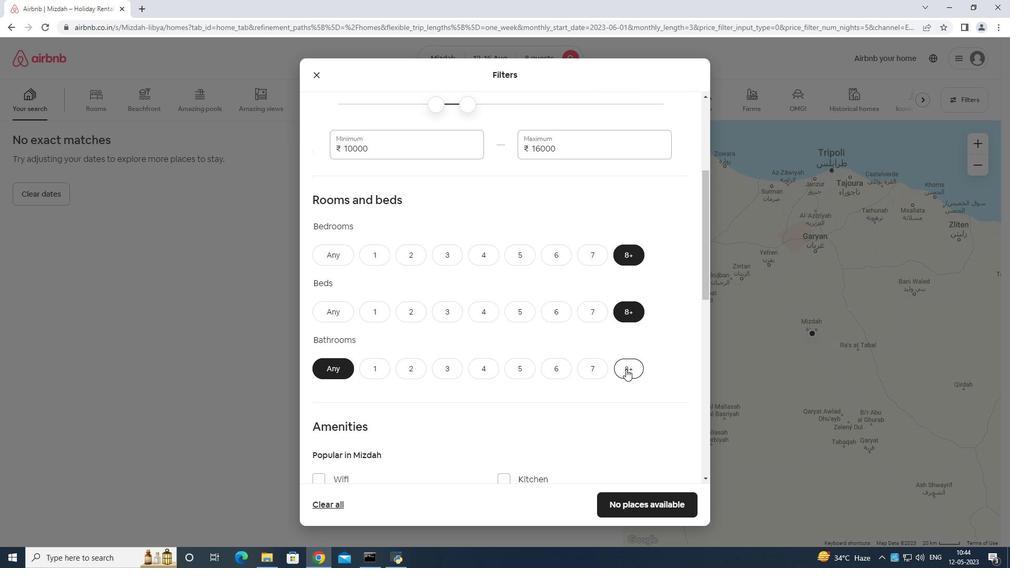 
Action: Mouse scrolled (628, 369) with delta (0, 0)
Screenshot: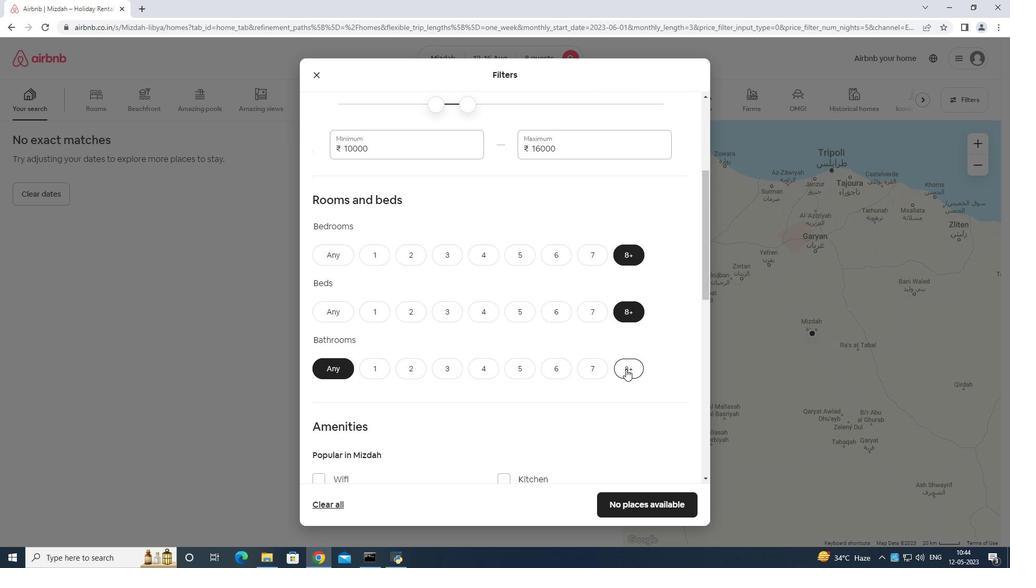 
Action: Mouse moved to (628, 370)
Screenshot: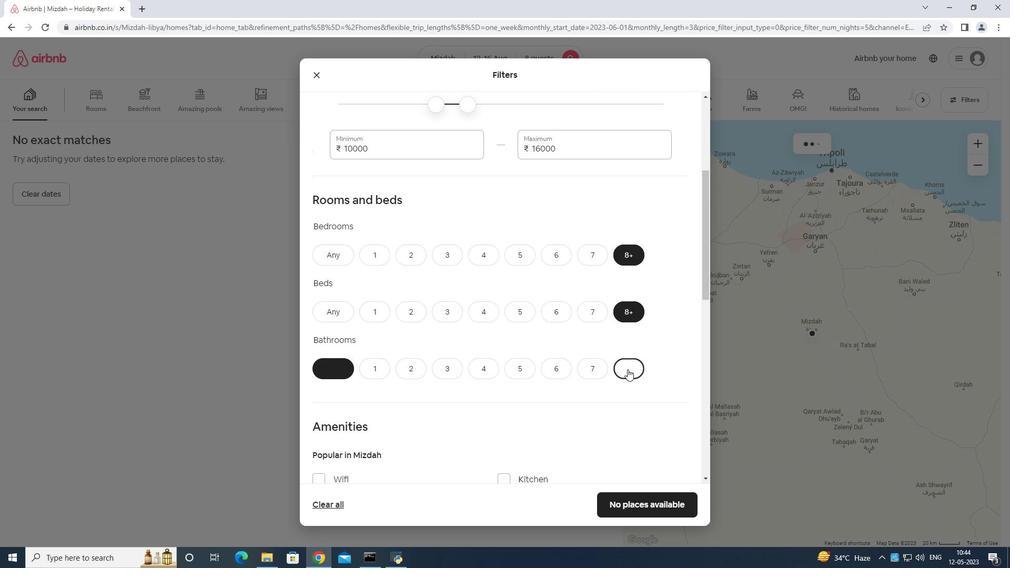
Action: Mouse scrolled (628, 370) with delta (0, 0)
Screenshot: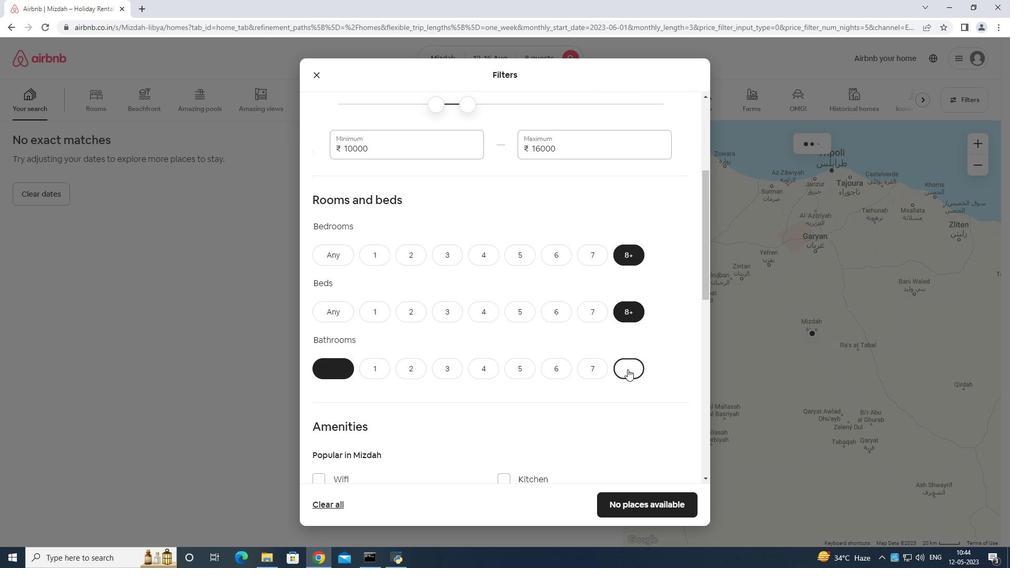 
Action: Mouse moved to (319, 319)
Screenshot: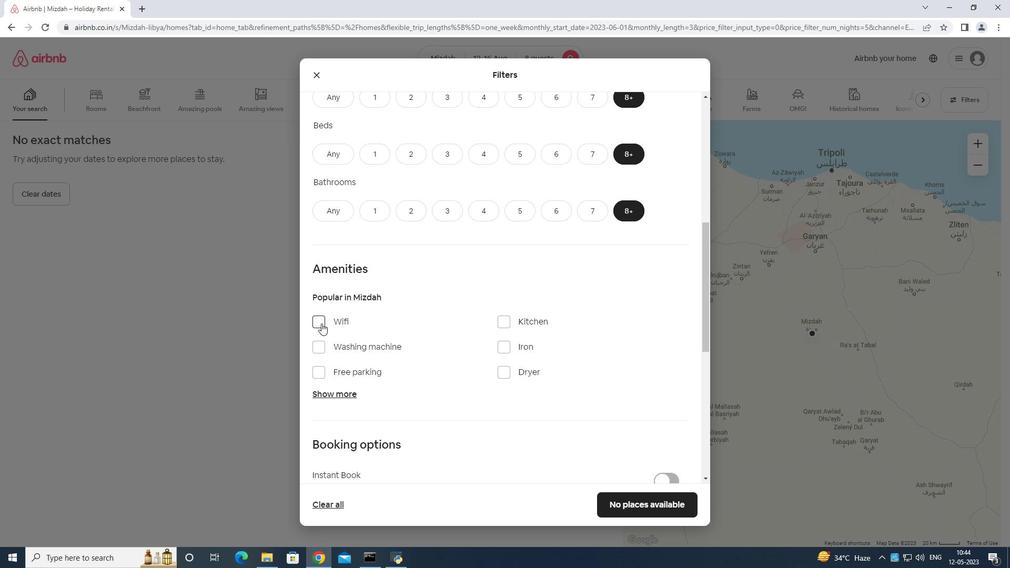 
Action: Mouse pressed left at (319, 319)
Screenshot: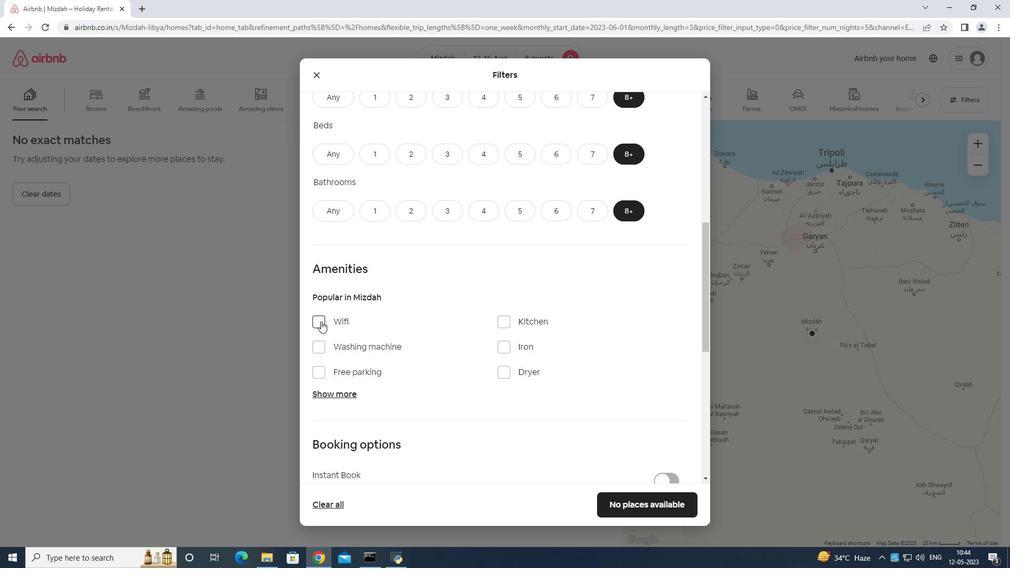 
Action: Mouse moved to (313, 374)
Screenshot: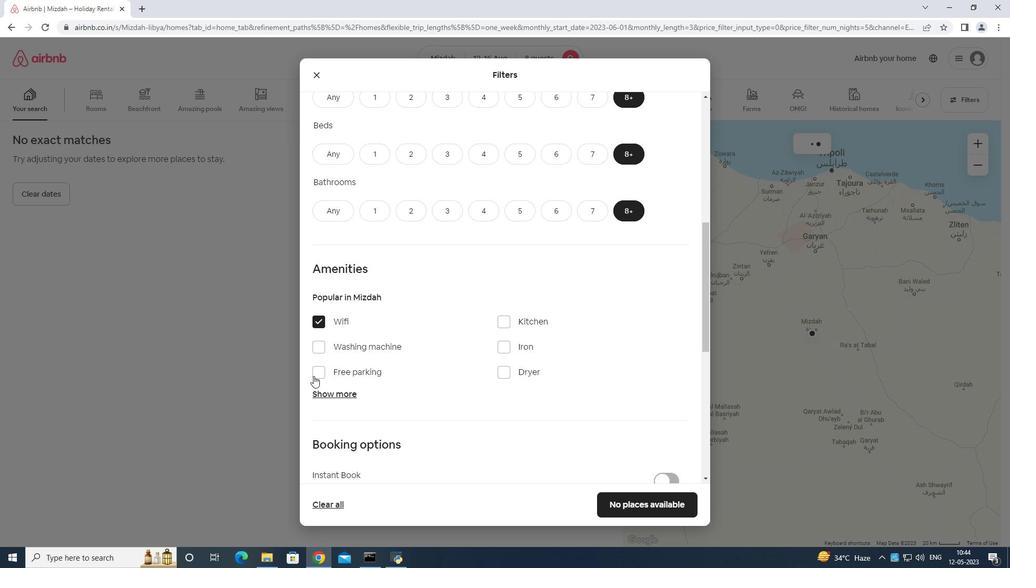 
Action: Mouse pressed left at (313, 374)
Screenshot: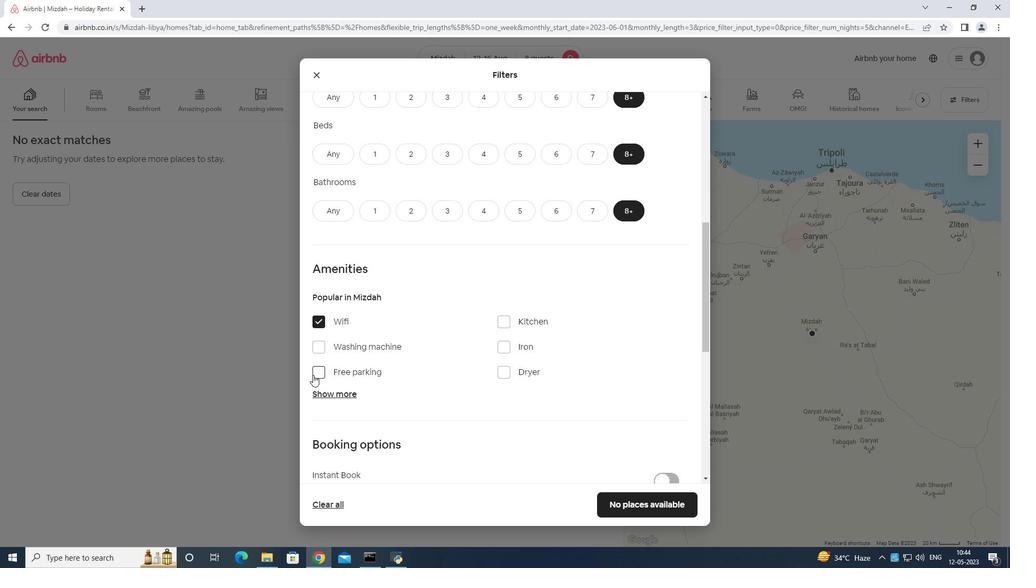 
Action: Mouse moved to (328, 396)
Screenshot: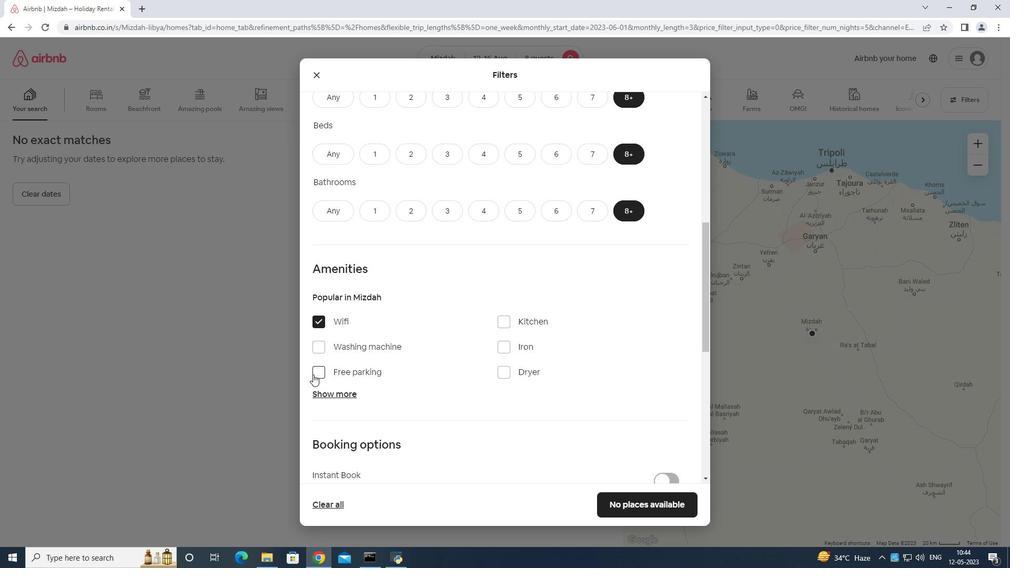 
Action: Mouse pressed left at (328, 396)
Screenshot: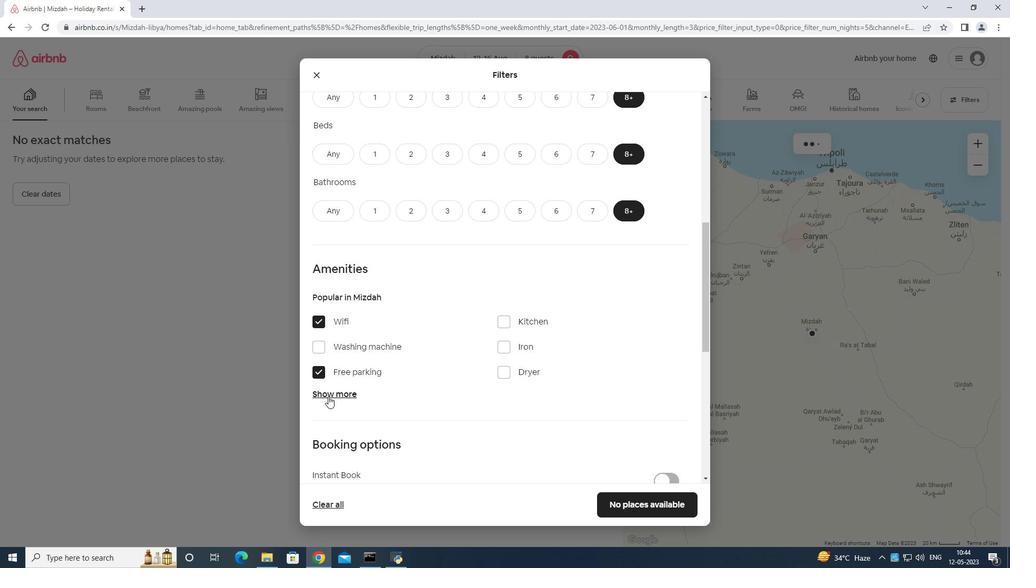 
Action: Mouse moved to (333, 390)
Screenshot: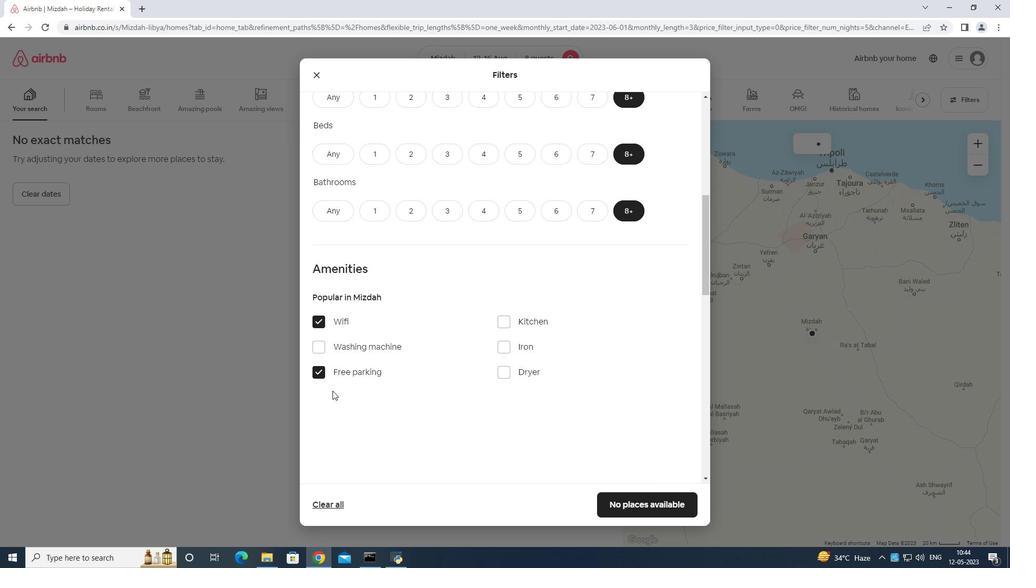 
Action: Mouse scrolled (333, 390) with delta (0, 0)
Screenshot: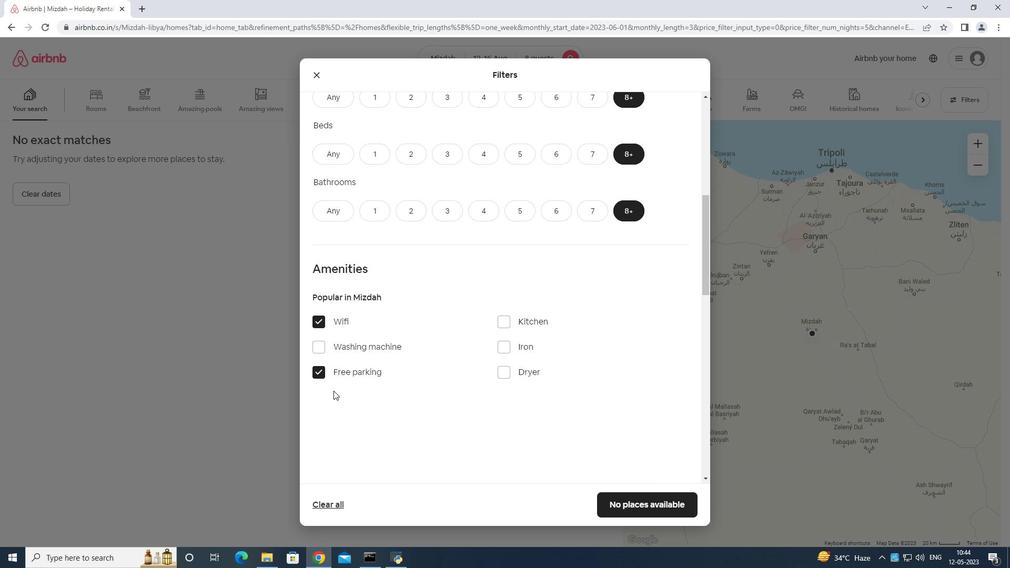 
Action: Mouse moved to (335, 392)
Screenshot: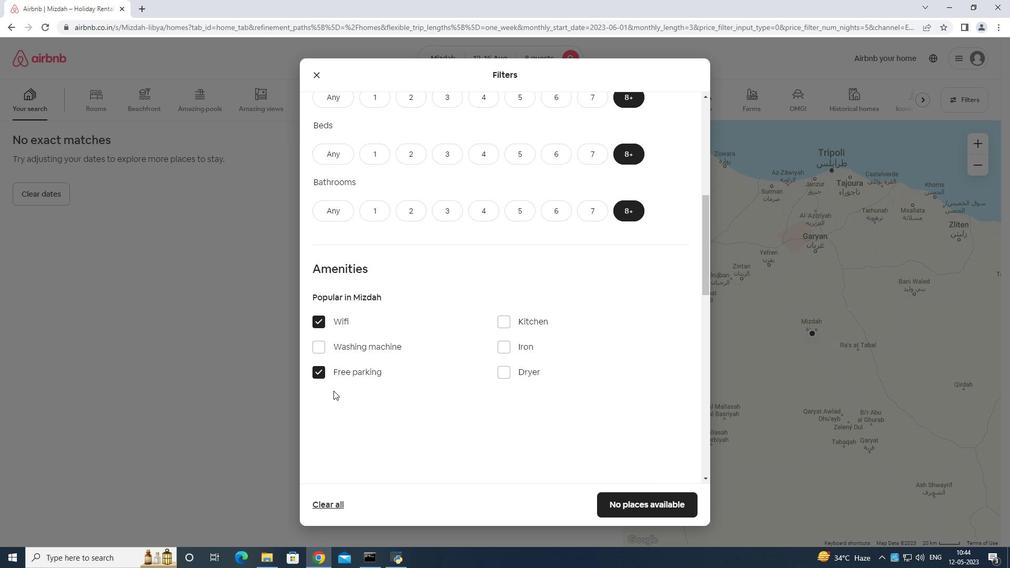 
Action: Mouse scrolled (335, 391) with delta (0, 0)
Screenshot: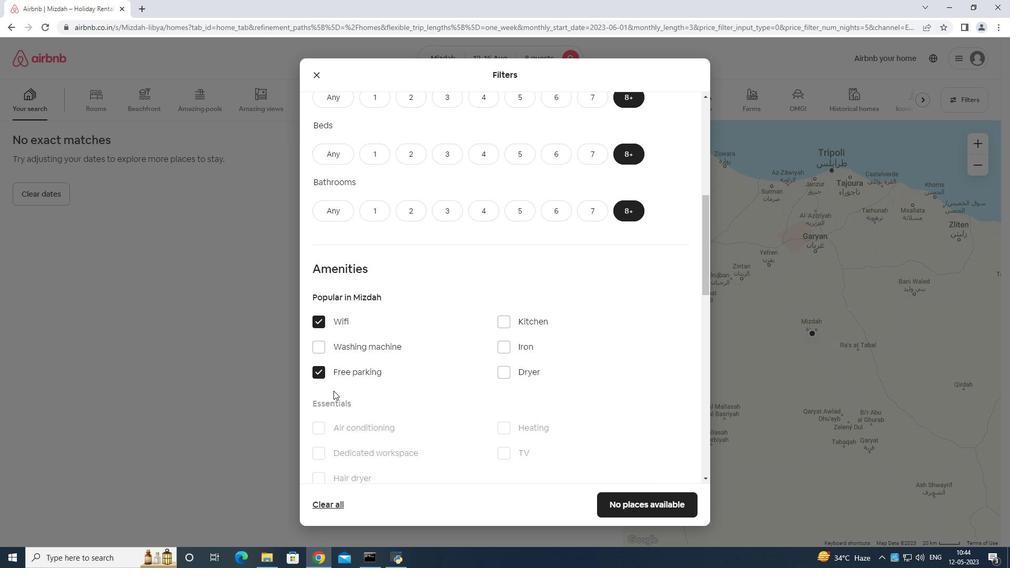 
Action: Mouse moved to (335, 392)
Screenshot: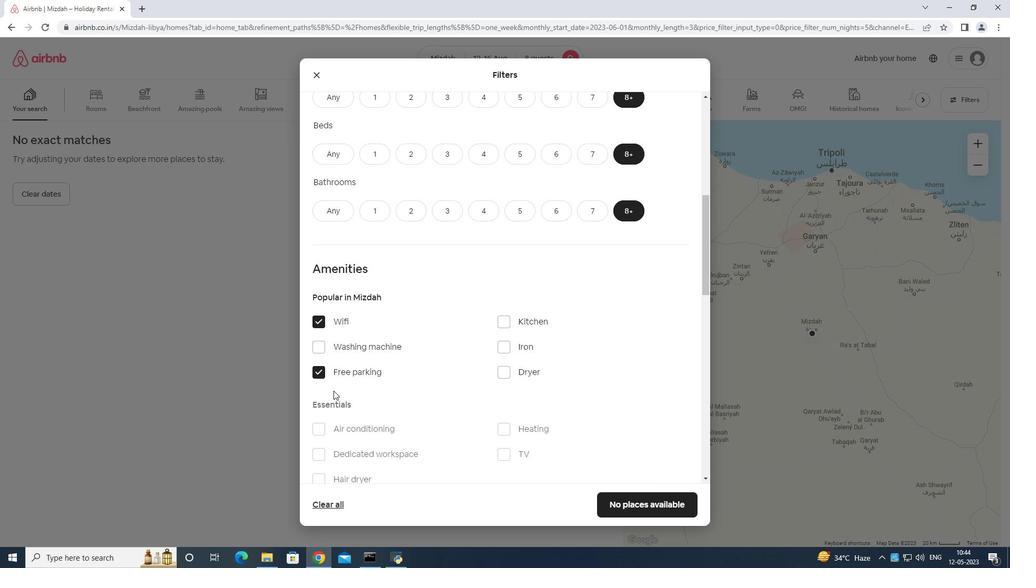 
Action: Mouse scrolled (335, 391) with delta (0, 0)
Screenshot: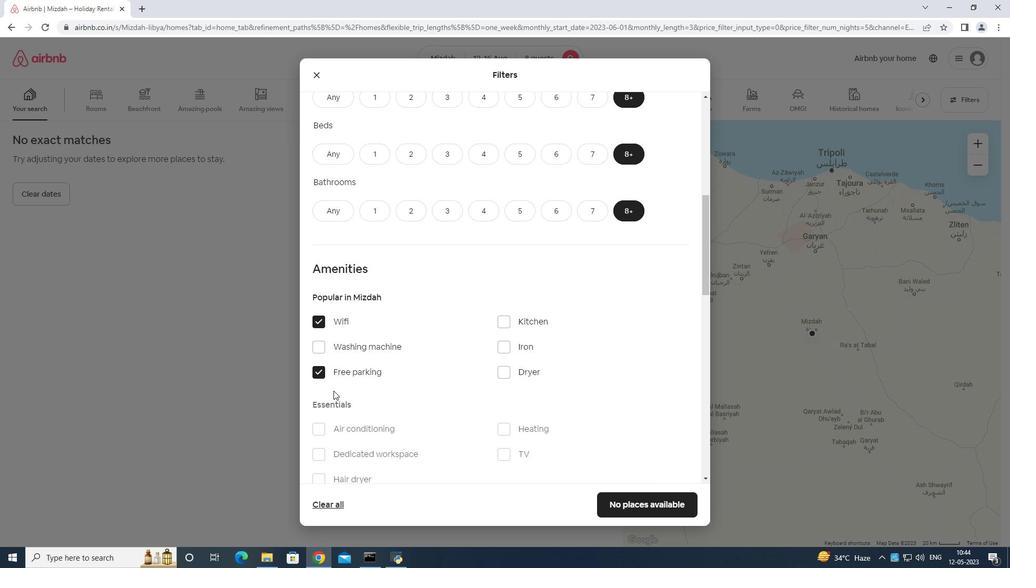 
Action: Mouse moved to (499, 295)
Screenshot: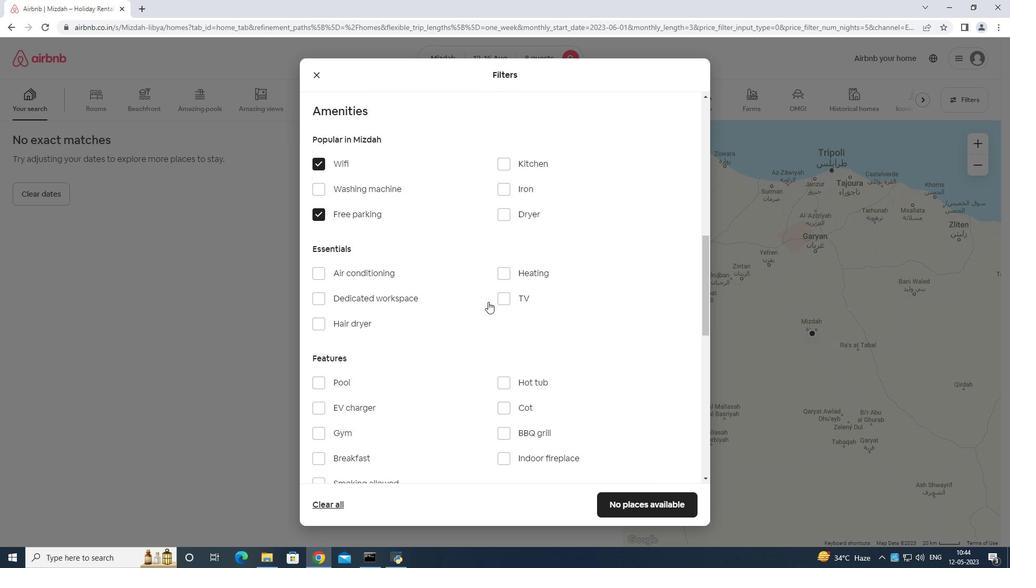 
Action: Mouse pressed left at (499, 295)
Screenshot: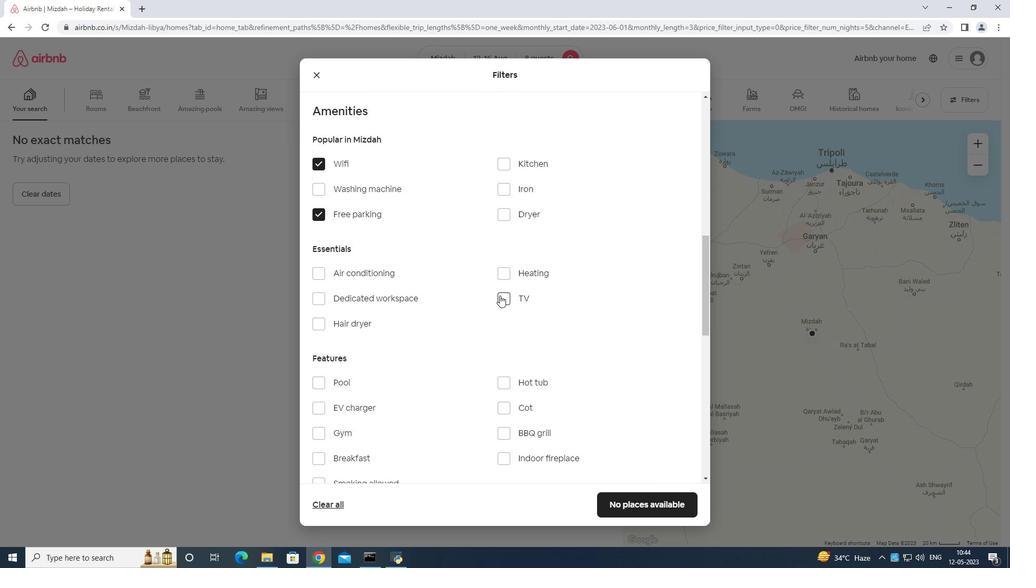 
Action: Mouse moved to (315, 435)
Screenshot: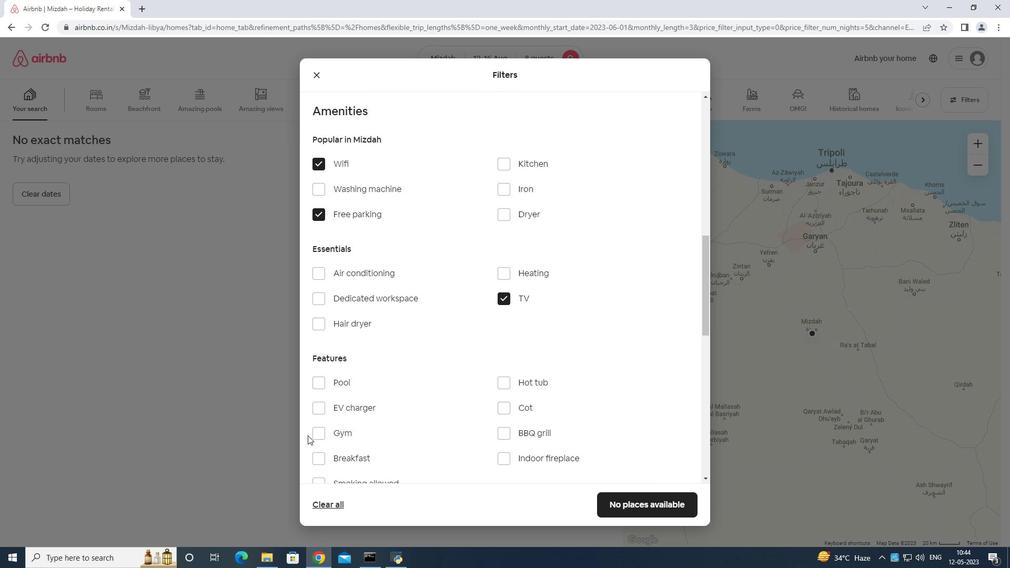 
Action: Mouse pressed left at (315, 435)
Screenshot: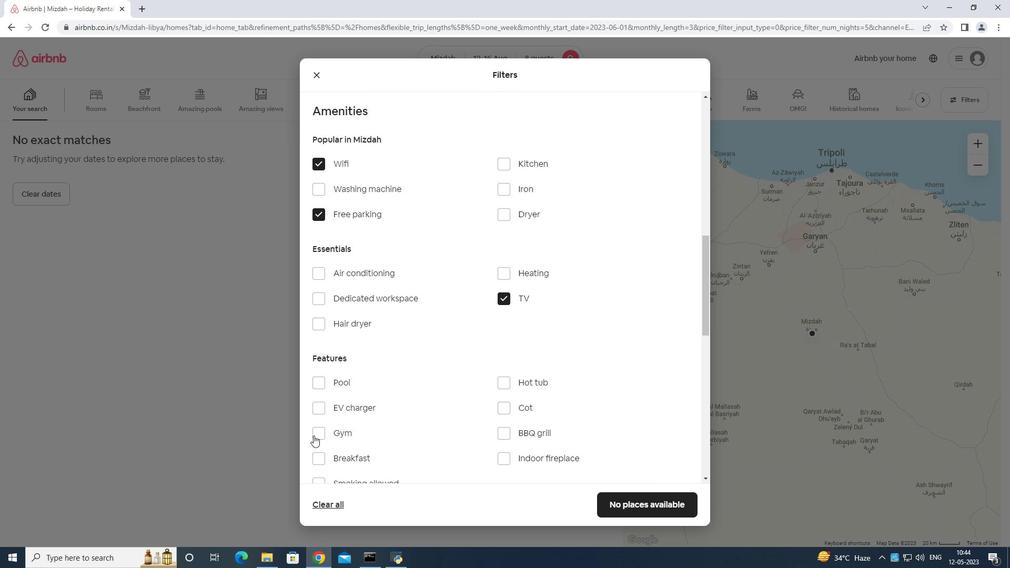 
Action: Mouse moved to (316, 462)
Screenshot: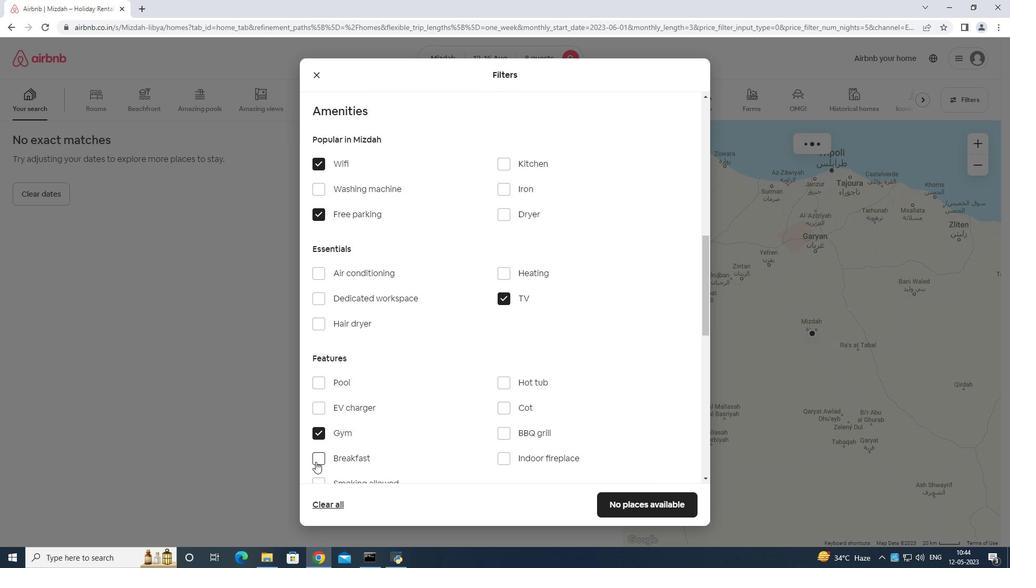 
Action: Mouse pressed left at (316, 462)
Screenshot: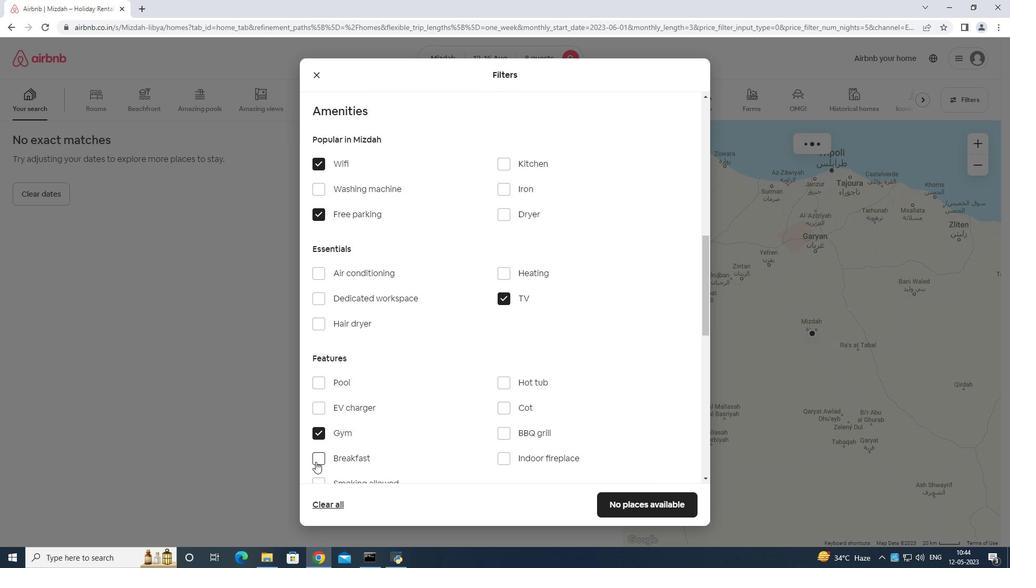 
Action: Mouse moved to (343, 455)
Screenshot: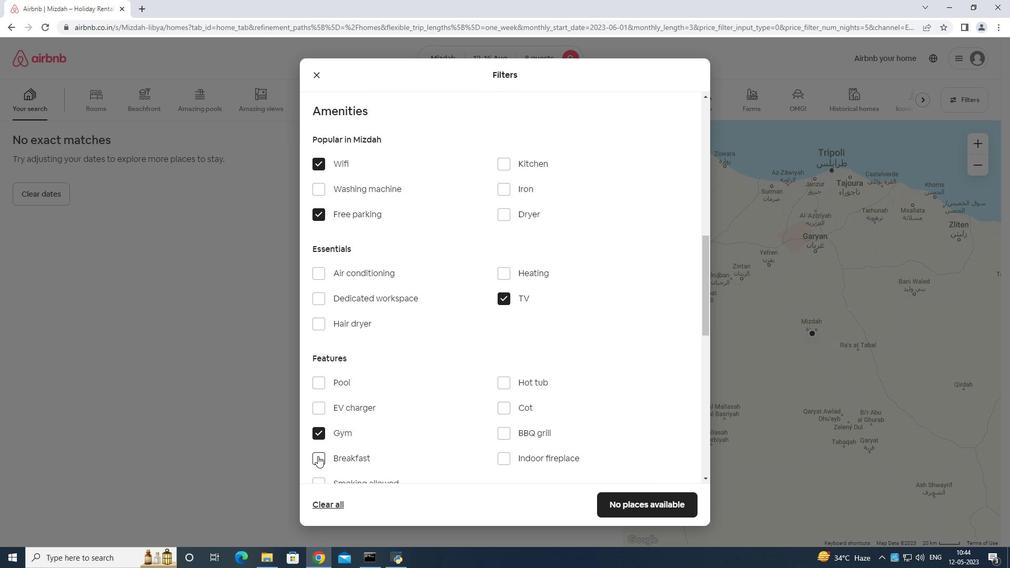 
Action: Mouse scrolled (337, 455) with delta (0, 0)
Screenshot: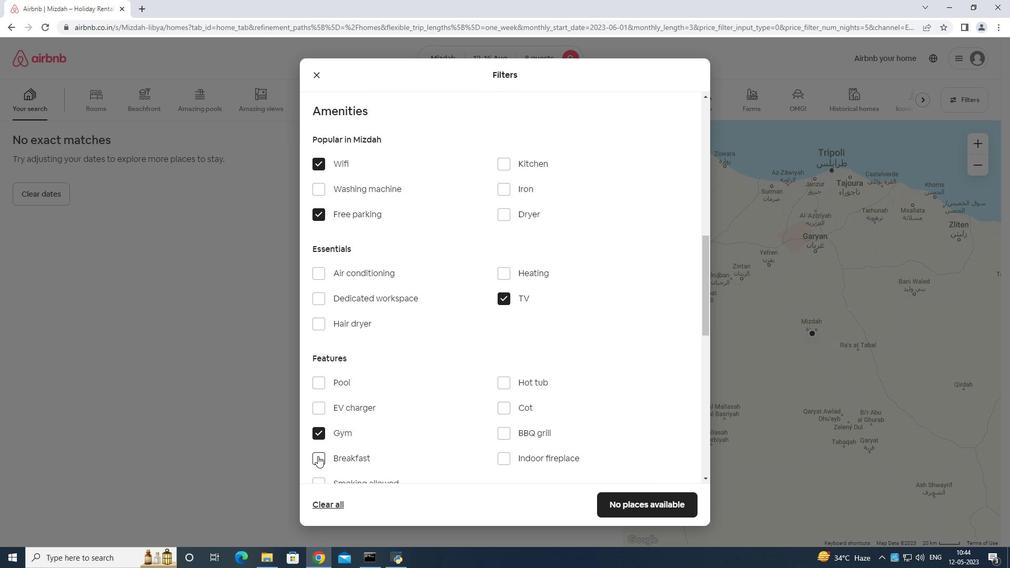 
Action: Mouse moved to (345, 455)
Screenshot: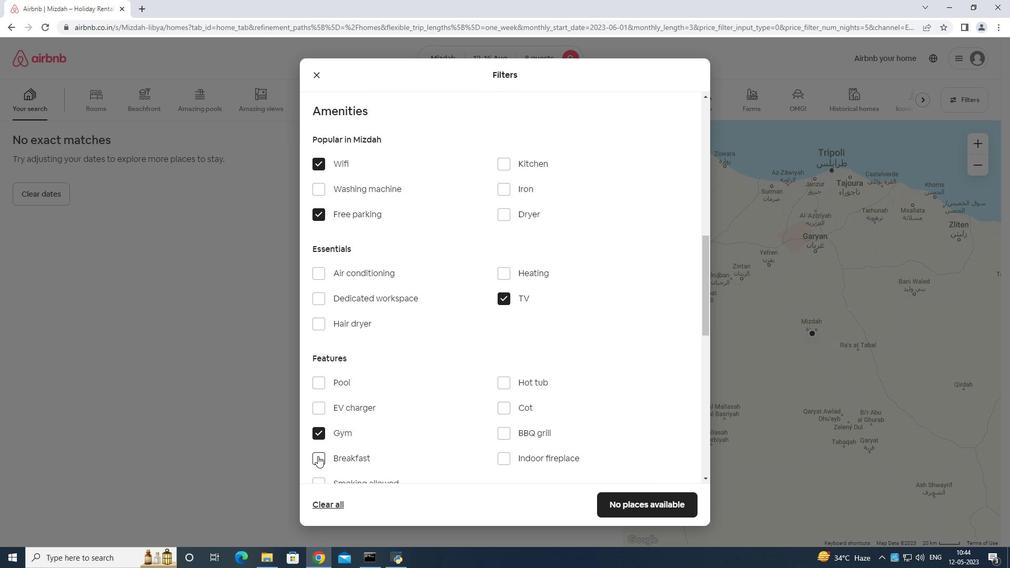 
Action: Mouse scrolled (345, 455) with delta (0, 0)
Screenshot: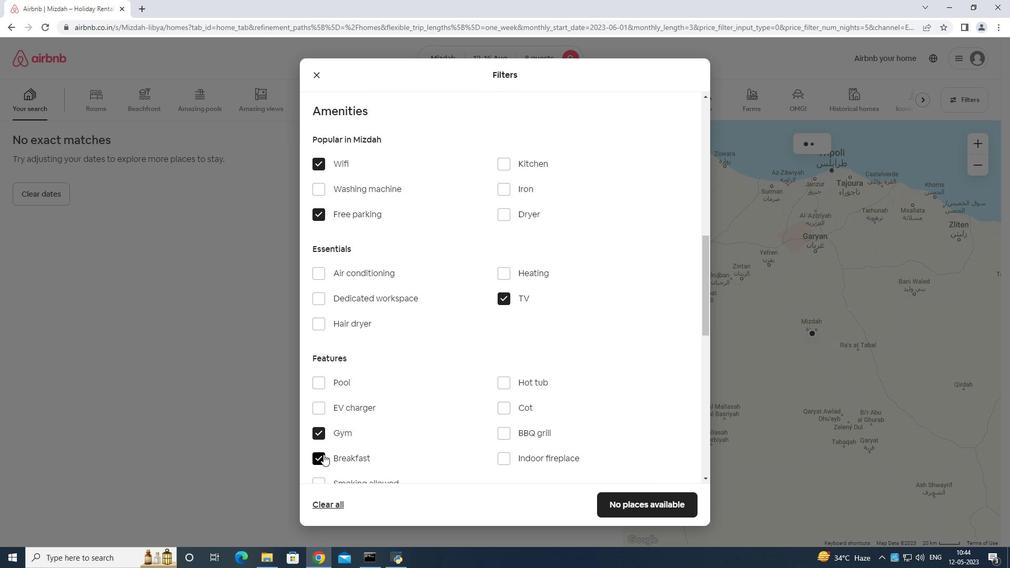 
Action: Mouse moved to (358, 450)
Screenshot: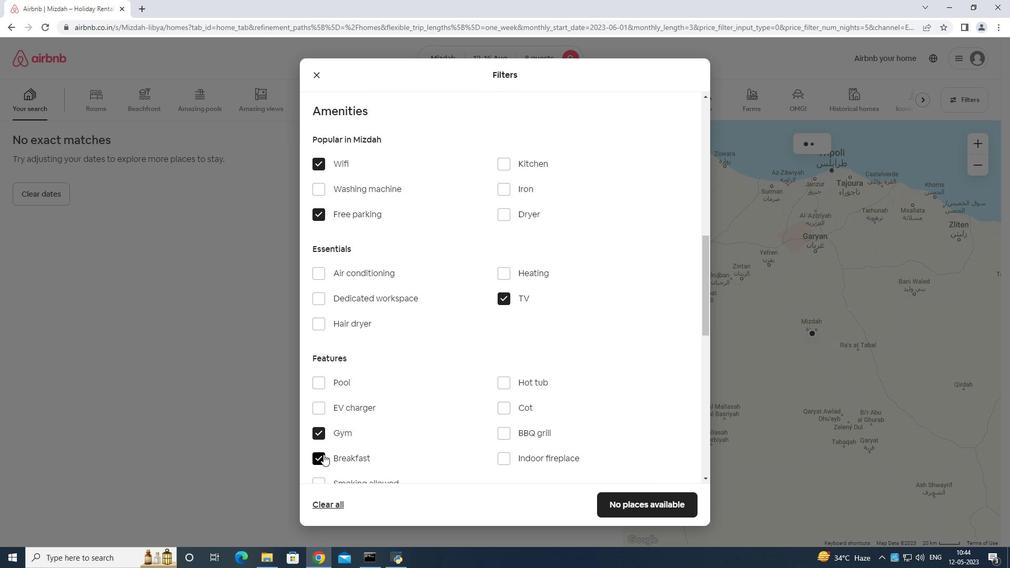
Action: Mouse scrolled (358, 450) with delta (0, 0)
Screenshot: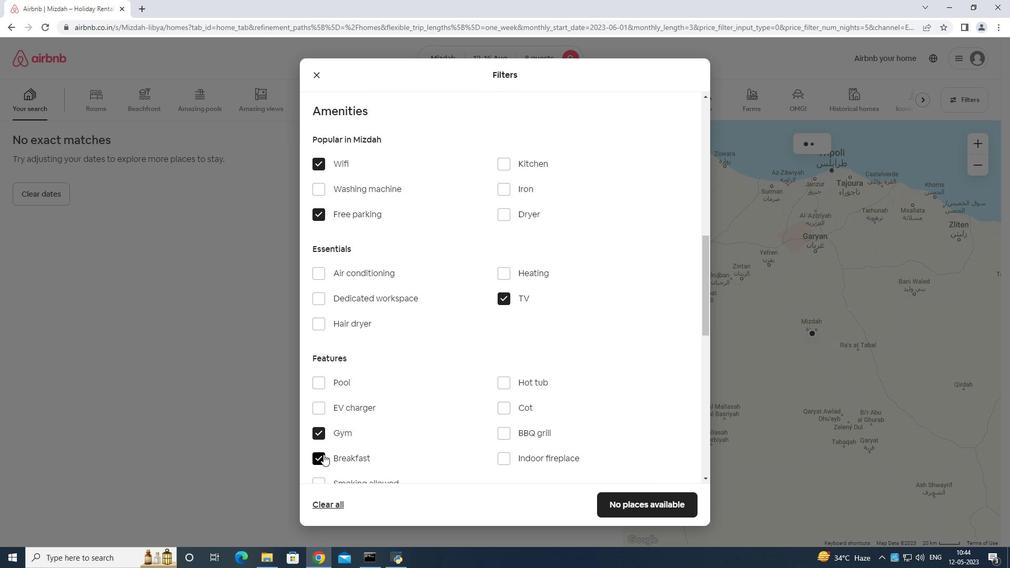 
Action: Mouse moved to (462, 420)
Screenshot: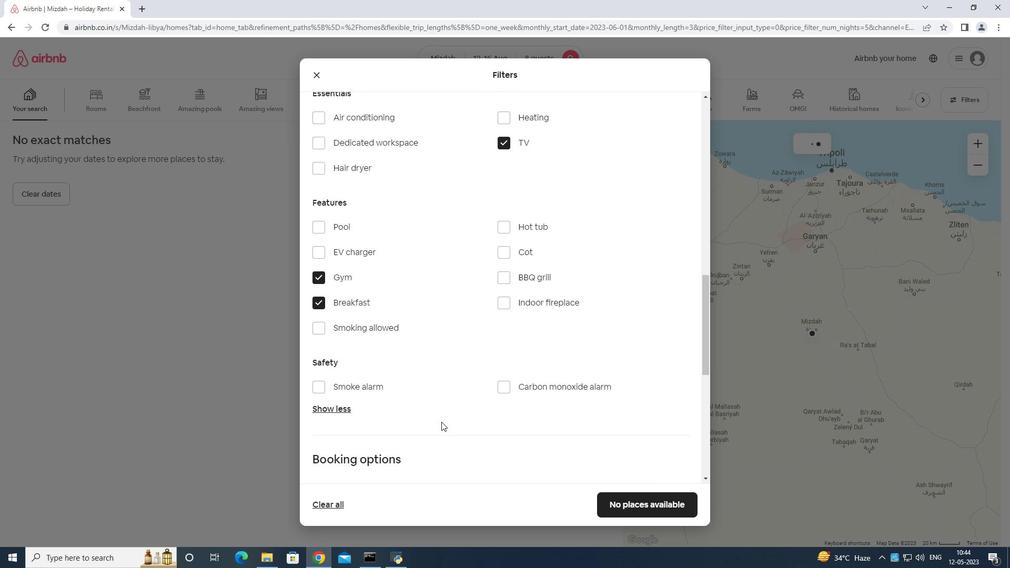 
Action: Mouse scrolled (458, 419) with delta (0, 0)
Screenshot: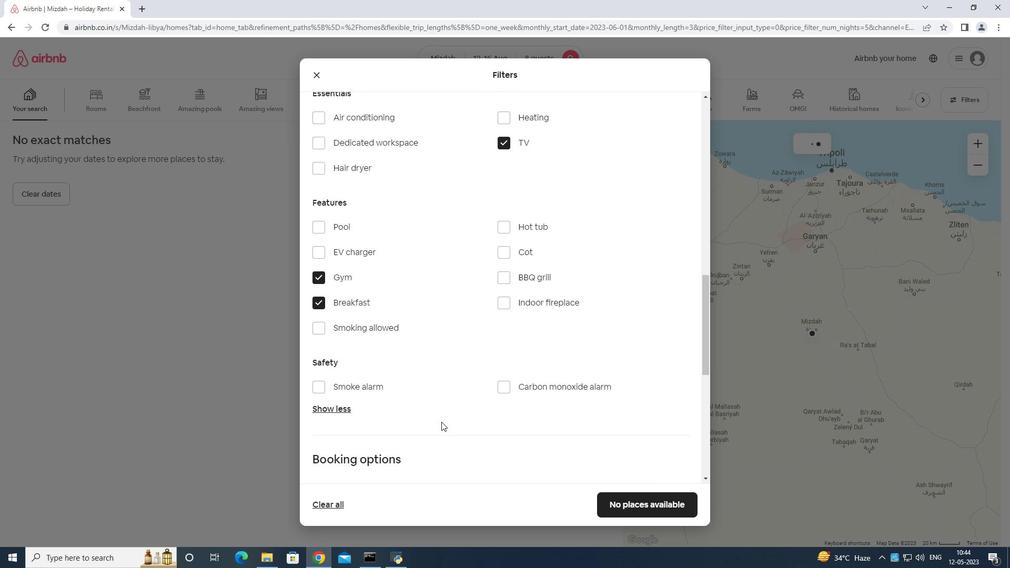 
Action: Mouse moved to (512, 409)
Screenshot: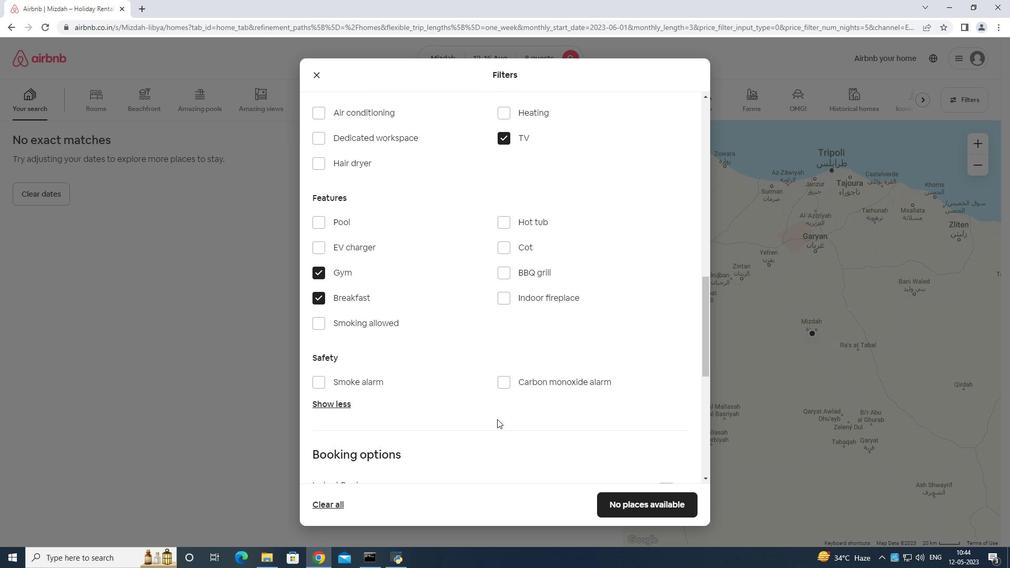 
Action: Mouse scrolled (512, 408) with delta (0, 0)
Screenshot: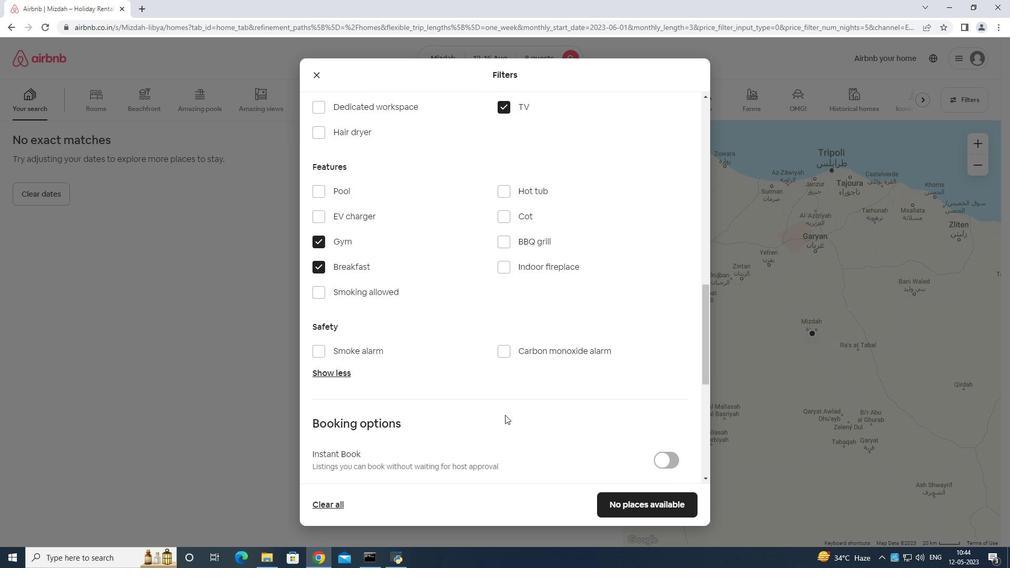 
Action: Mouse moved to (512, 409)
Screenshot: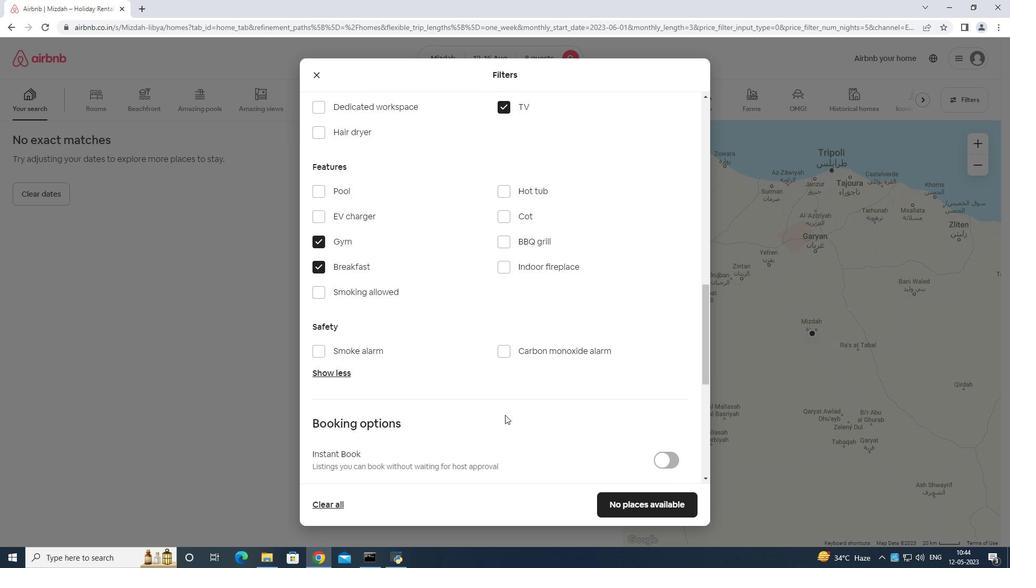 
Action: Mouse scrolled (512, 408) with delta (0, 0)
Screenshot: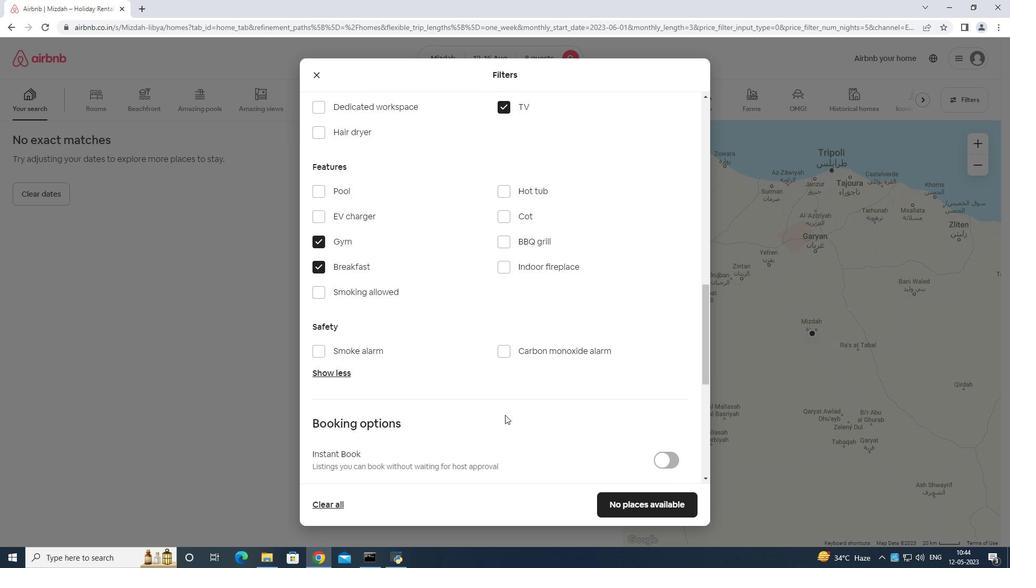 
Action: Mouse moved to (672, 366)
Screenshot: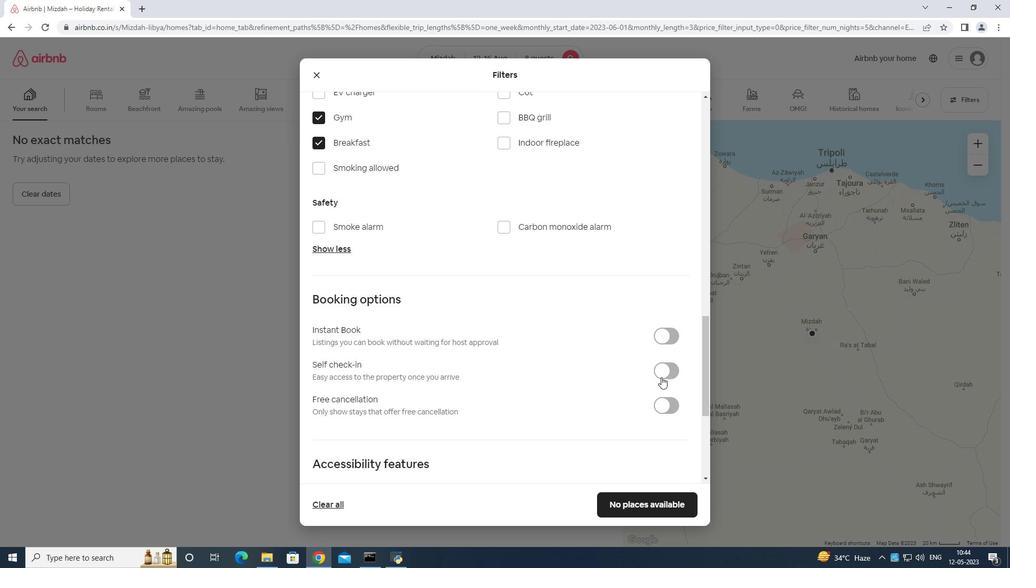 
Action: Mouse pressed left at (672, 366)
Screenshot: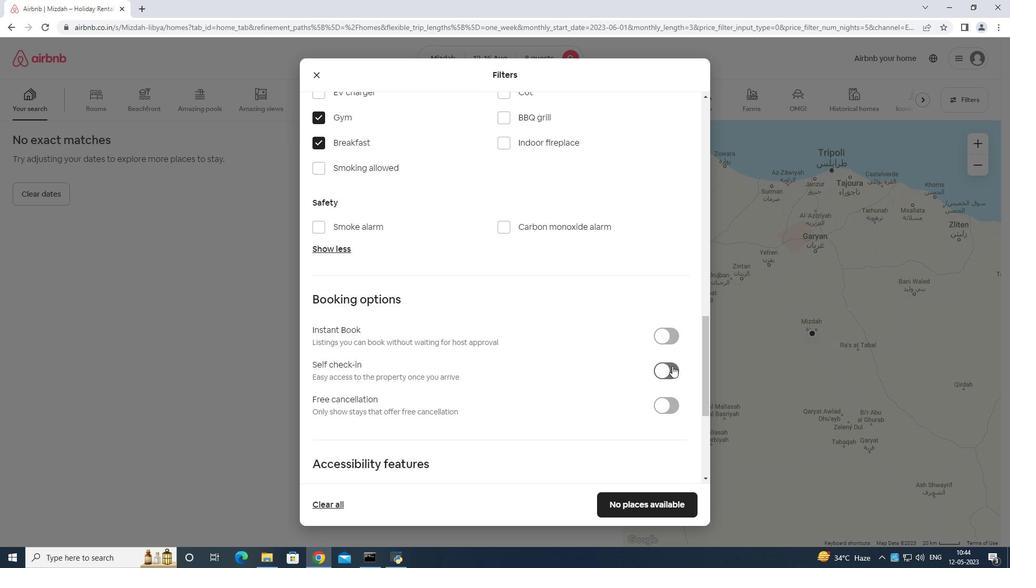 
Action: Mouse moved to (657, 362)
Screenshot: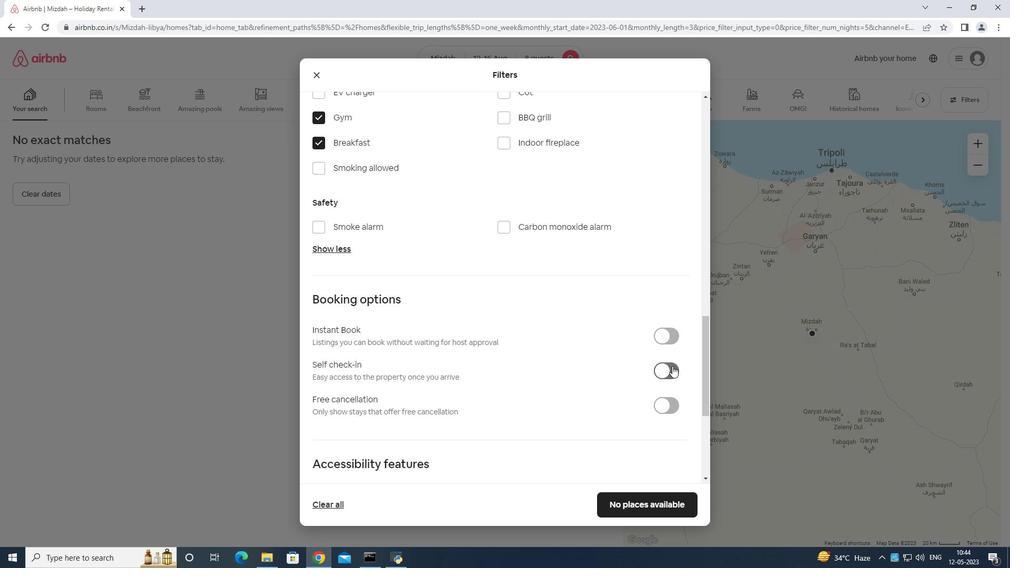 
Action: Mouse scrolled (657, 362) with delta (0, 0)
Screenshot: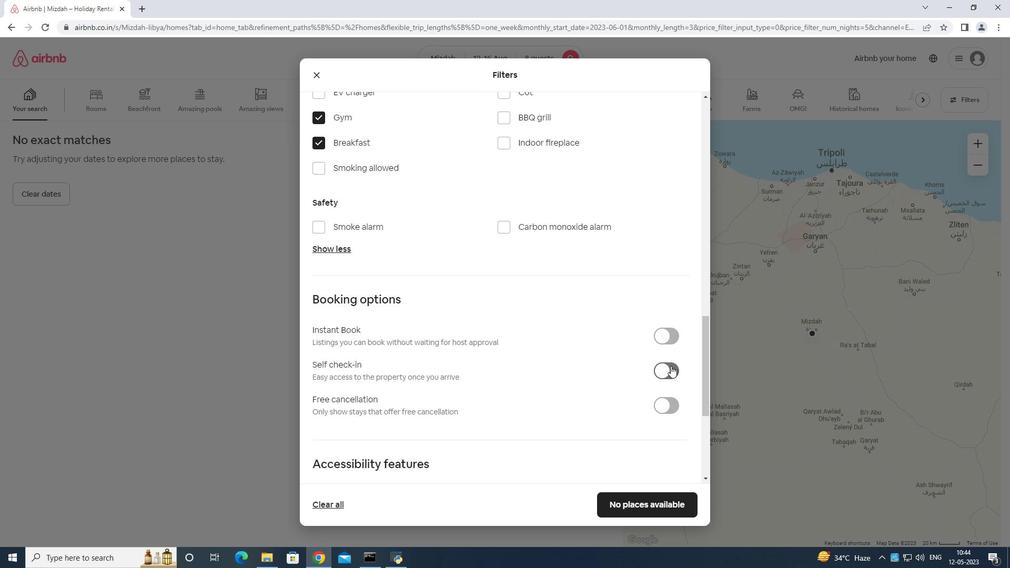 
Action: Mouse moved to (657, 362)
Screenshot: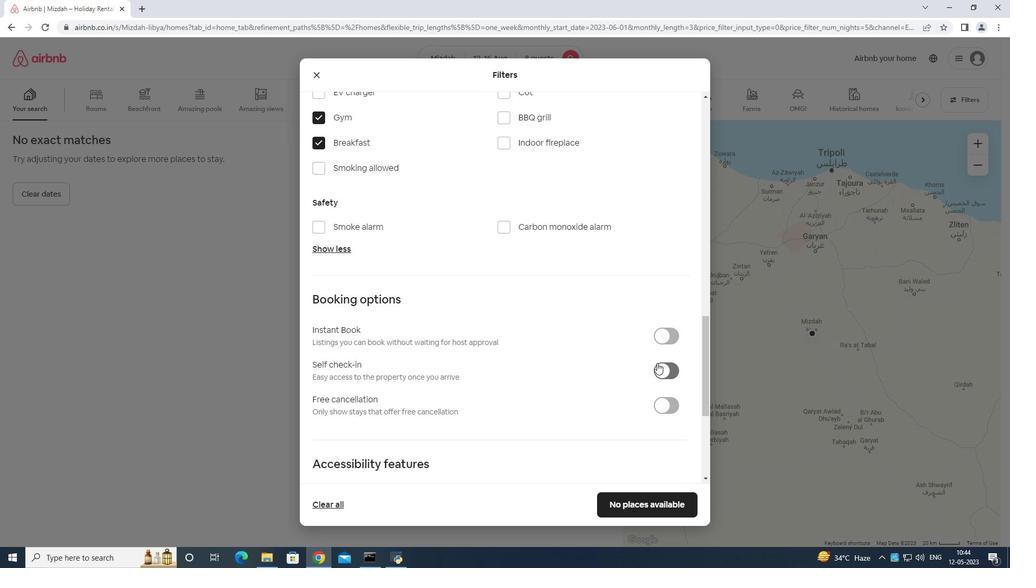 
Action: Mouse scrolled (657, 362) with delta (0, 0)
Screenshot: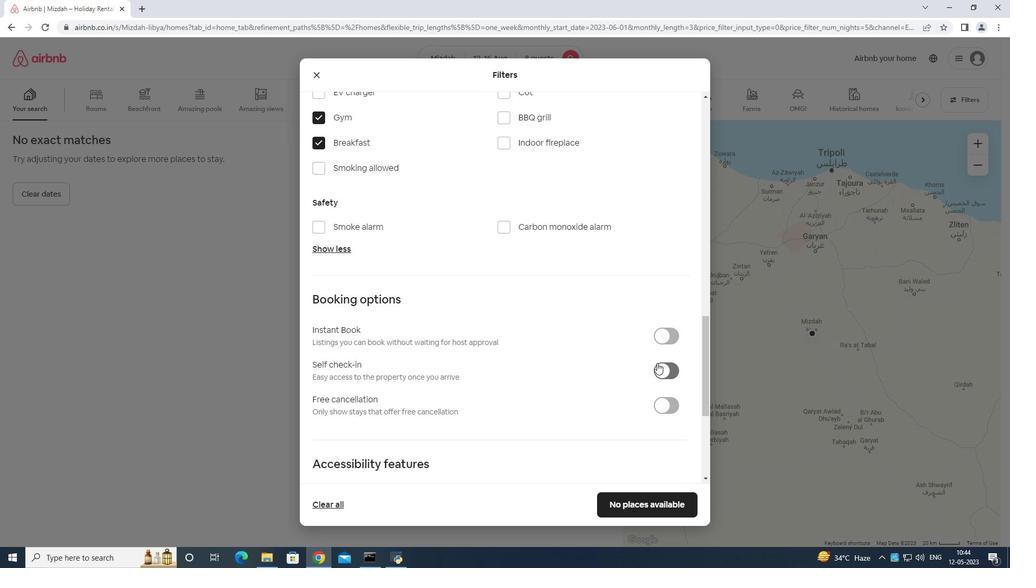 
Action: Mouse scrolled (657, 362) with delta (0, 0)
Screenshot: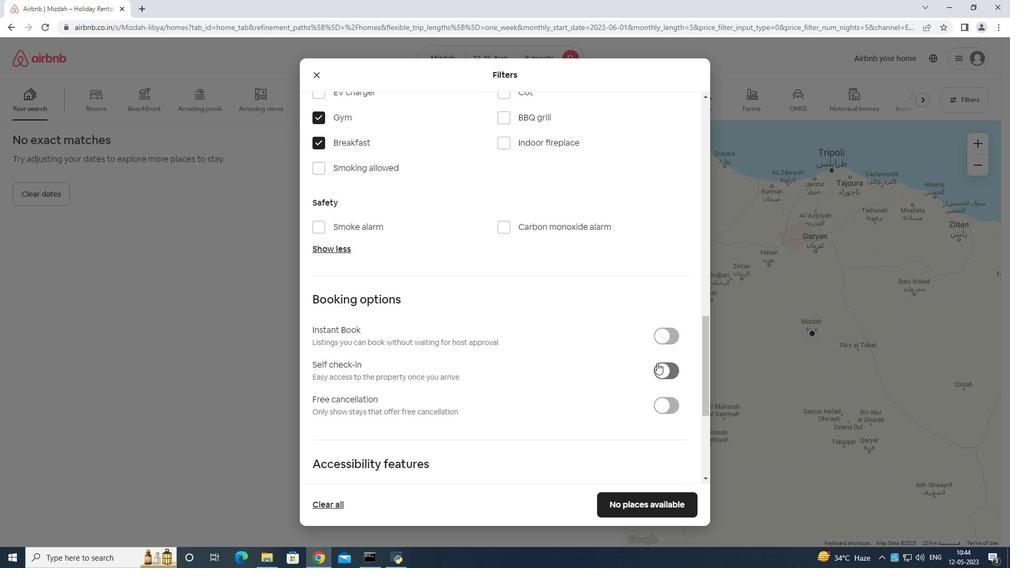 
Action: Mouse scrolled (657, 362) with delta (0, 0)
Screenshot: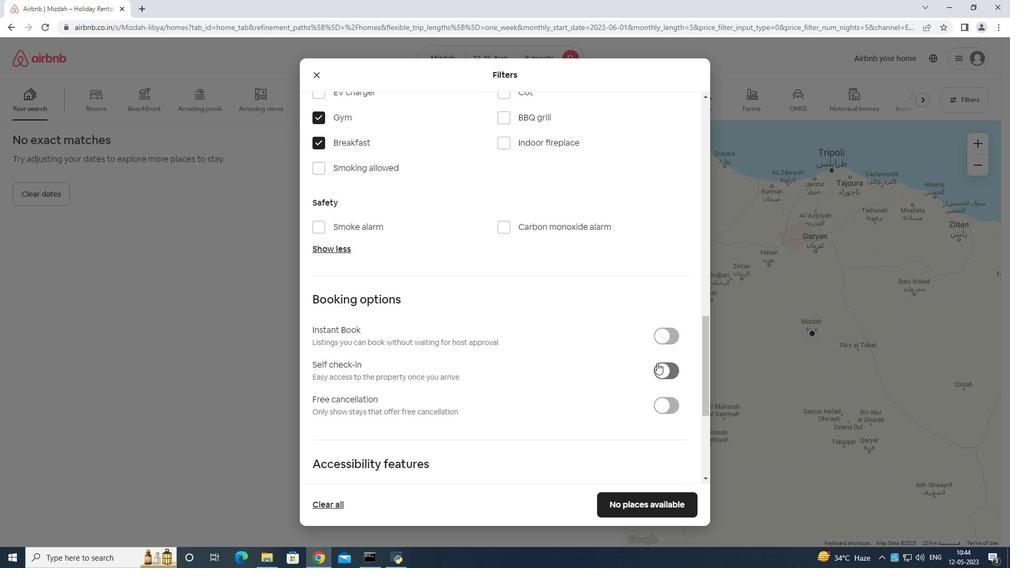 
Action: Mouse scrolled (657, 362) with delta (0, 0)
Screenshot: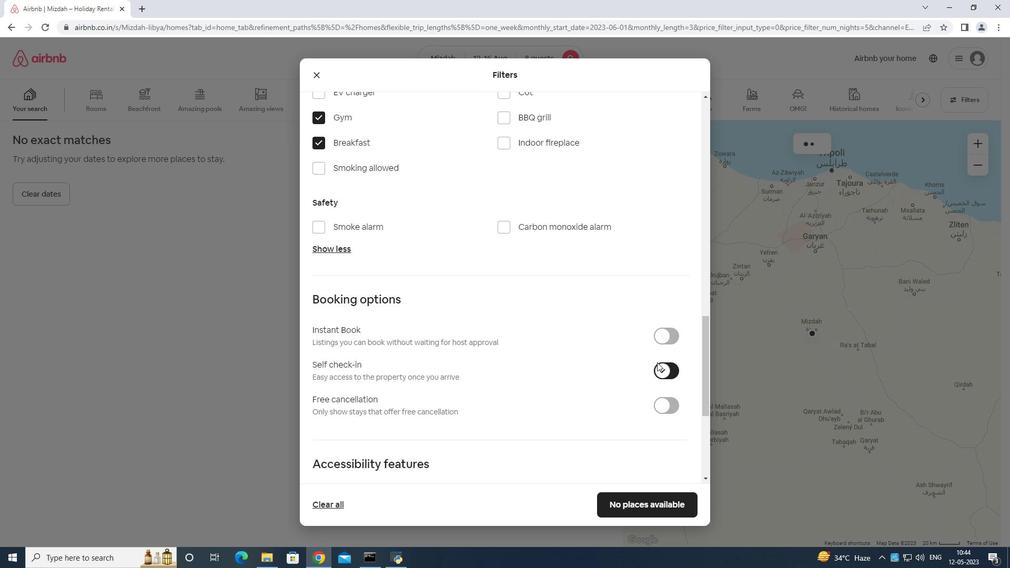 
Action: Mouse moved to (659, 362)
Screenshot: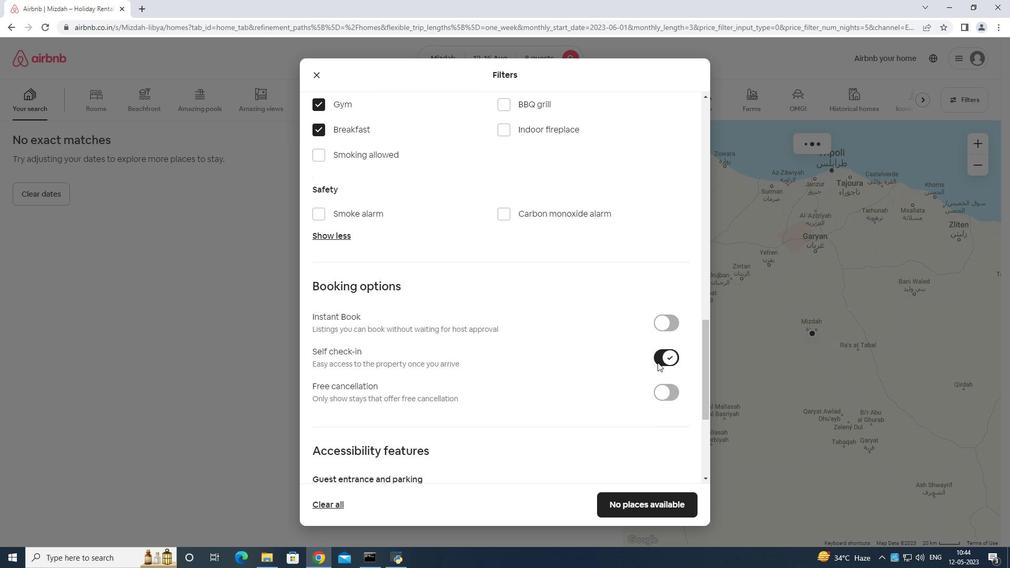 
Action: Mouse scrolled (659, 362) with delta (0, 0)
Screenshot: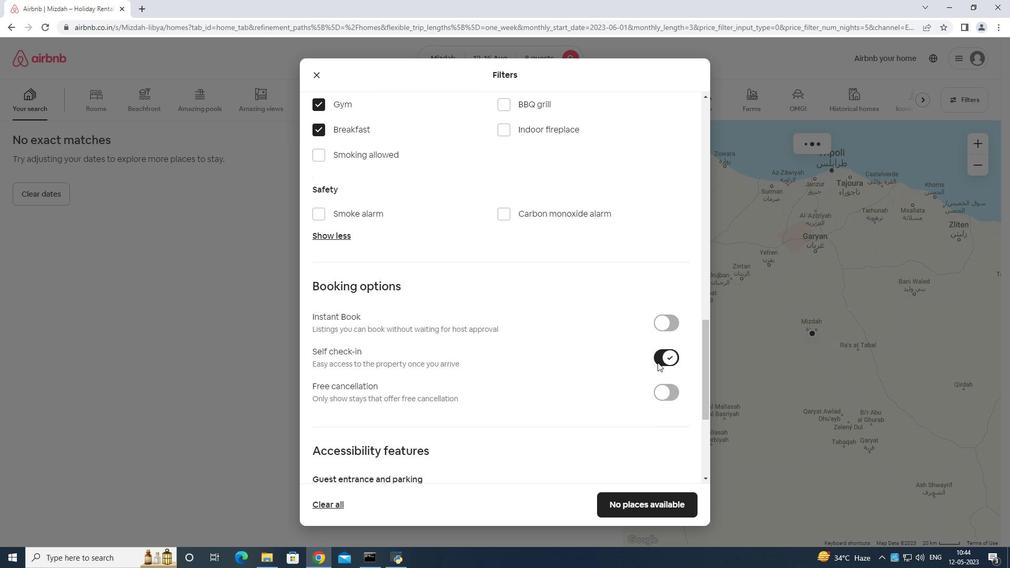
Action: Mouse moved to (660, 362)
Screenshot: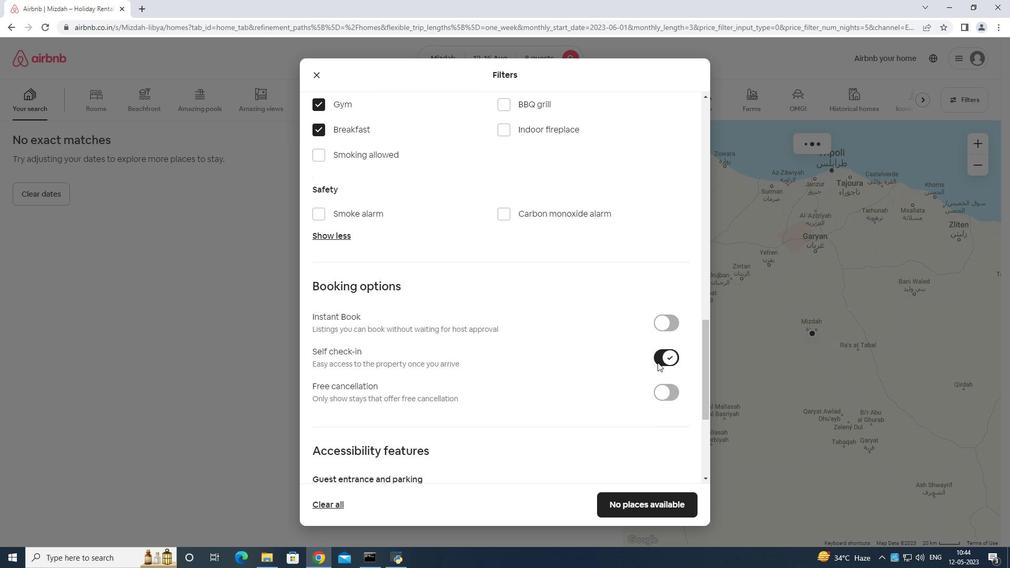 
Action: Mouse scrolled (660, 362) with delta (0, 0)
Screenshot: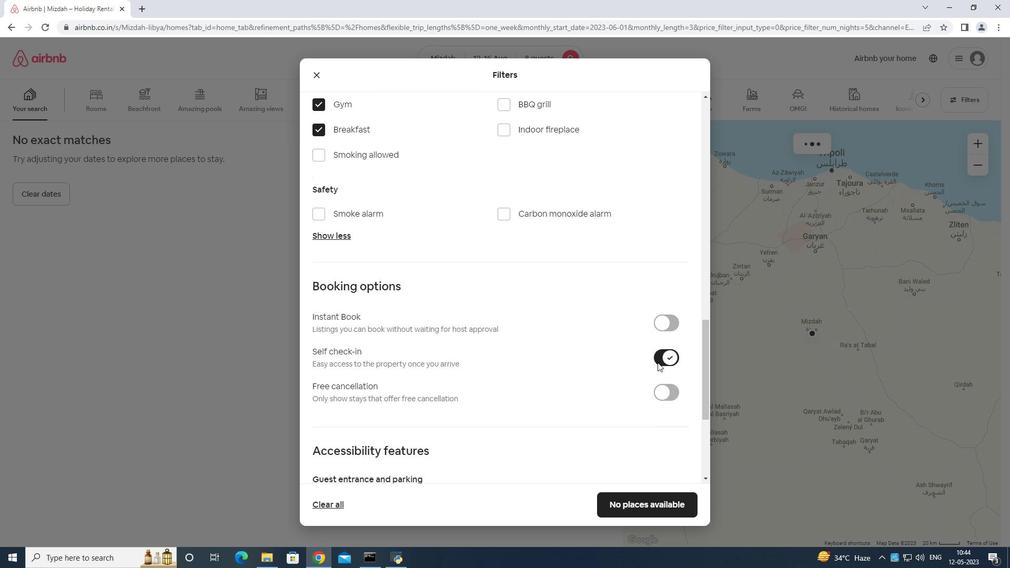 
Action: Mouse moved to (660, 362)
Screenshot: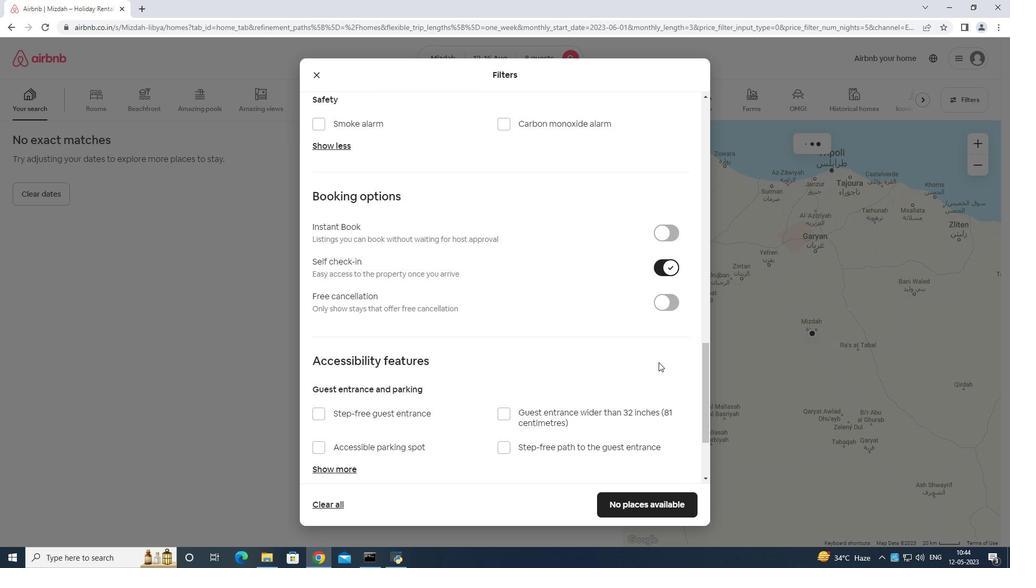 
Action: Mouse scrolled (660, 362) with delta (0, 0)
Screenshot: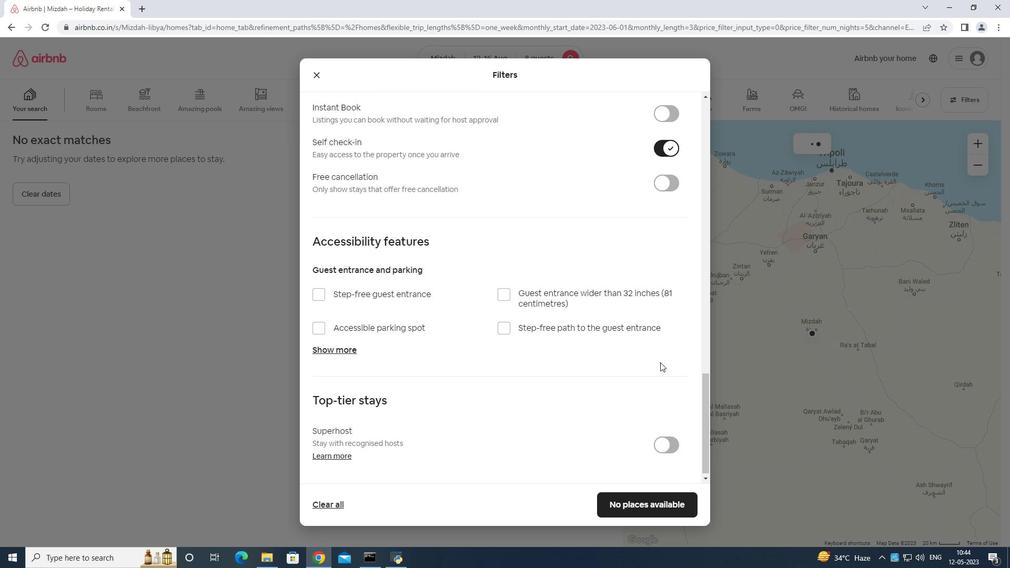 
Action: Mouse scrolled (660, 362) with delta (0, 0)
Screenshot: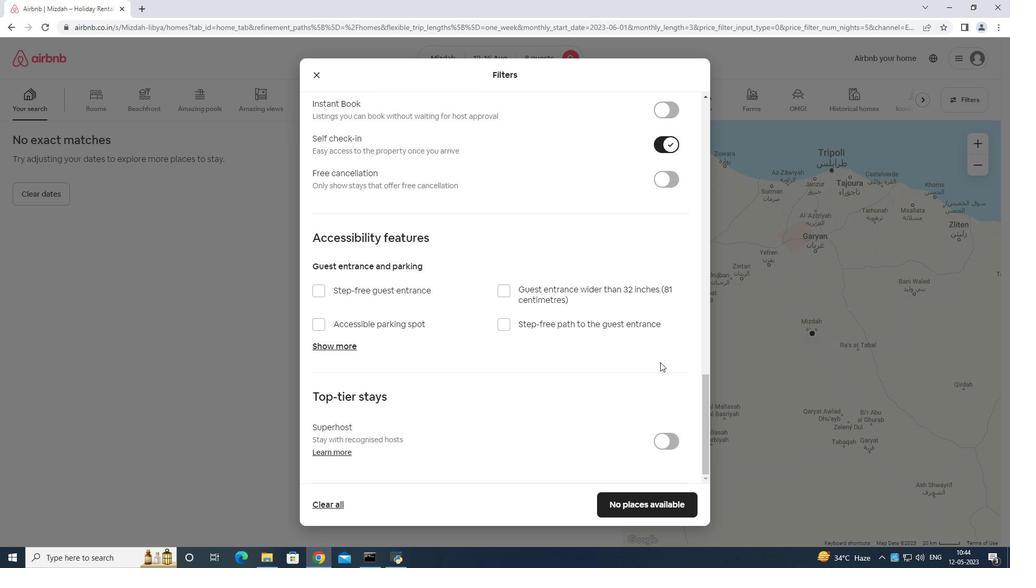
Action: Mouse moved to (661, 361)
Screenshot: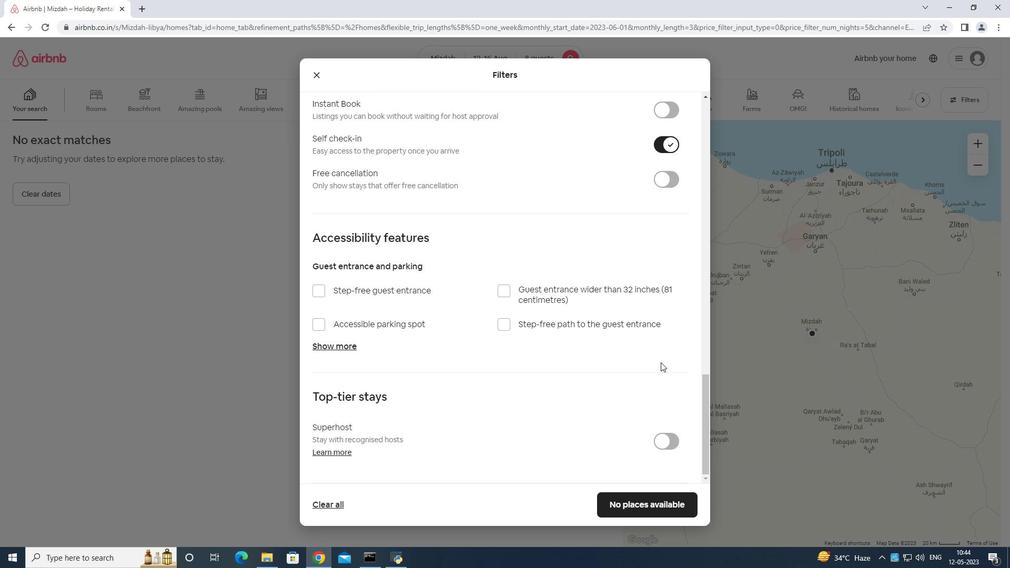 
Action: Mouse scrolled (661, 360) with delta (0, 0)
Screenshot: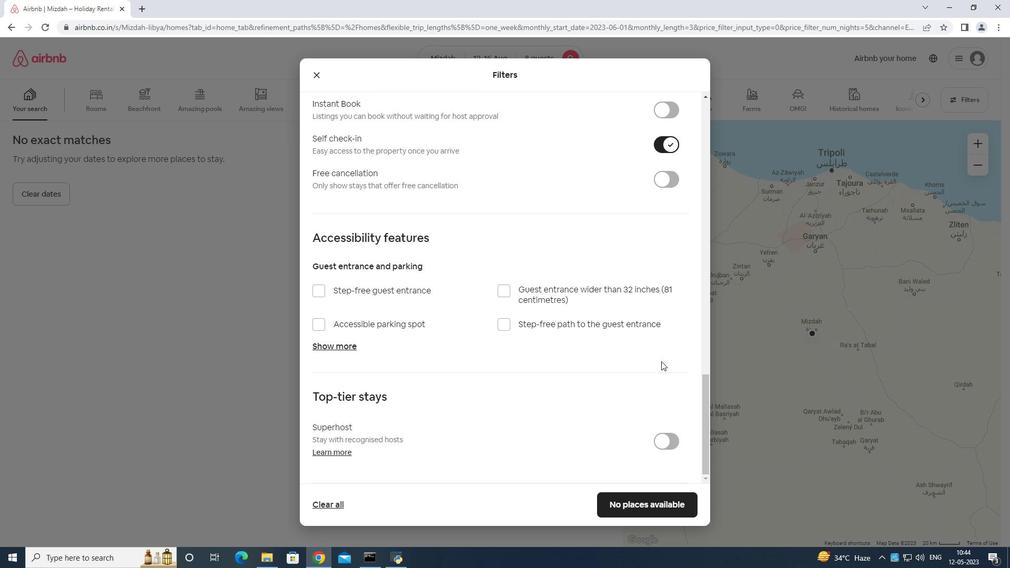 
Action: Mouse scrolled (661, 360) with delta (0, 0)
Screenshot: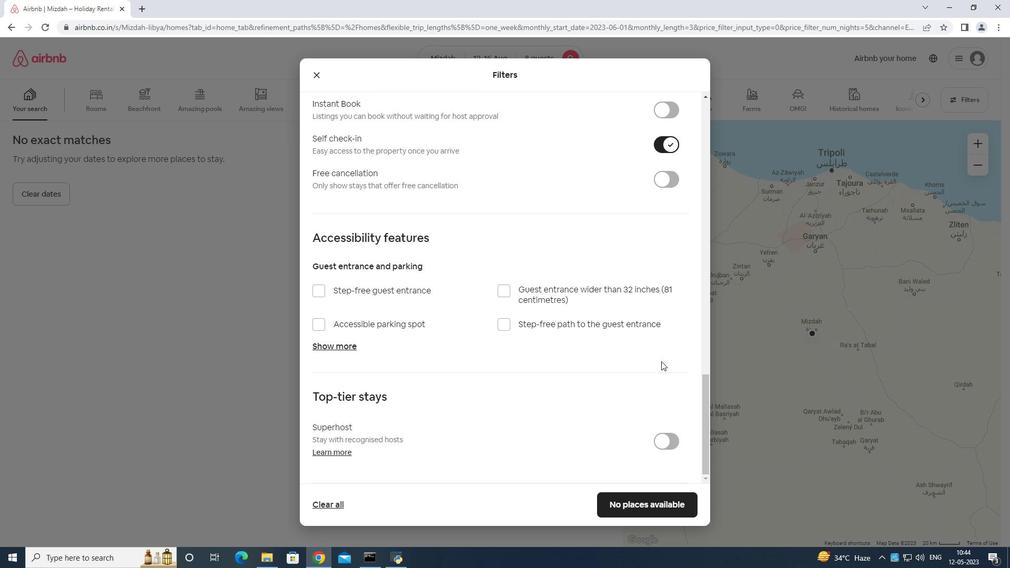 
Action: Mouse scrolled (661, 360) with delta (0, 0)
Screenshot: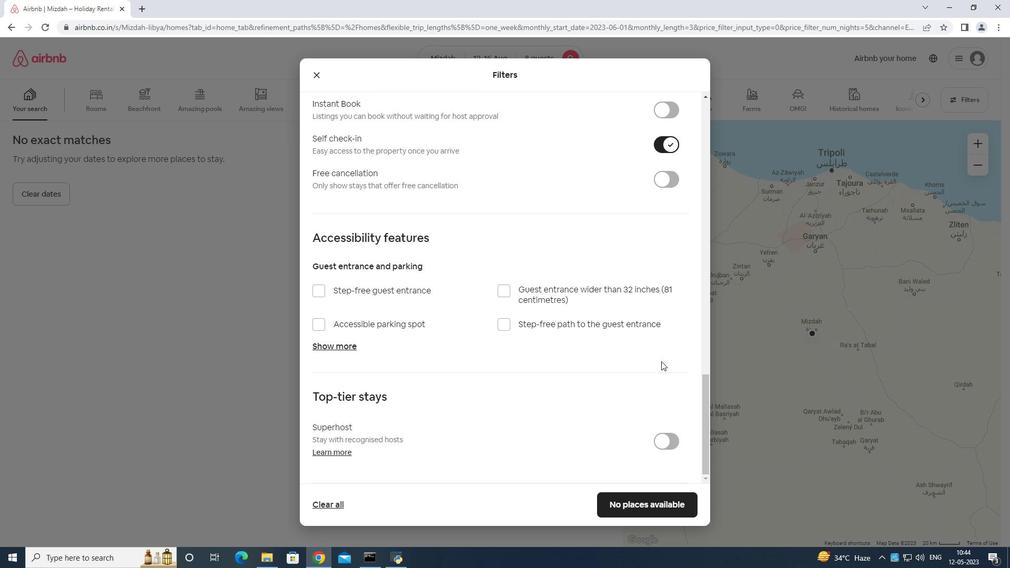 
Action: Mouse moved to (644, 498)
Screenshot: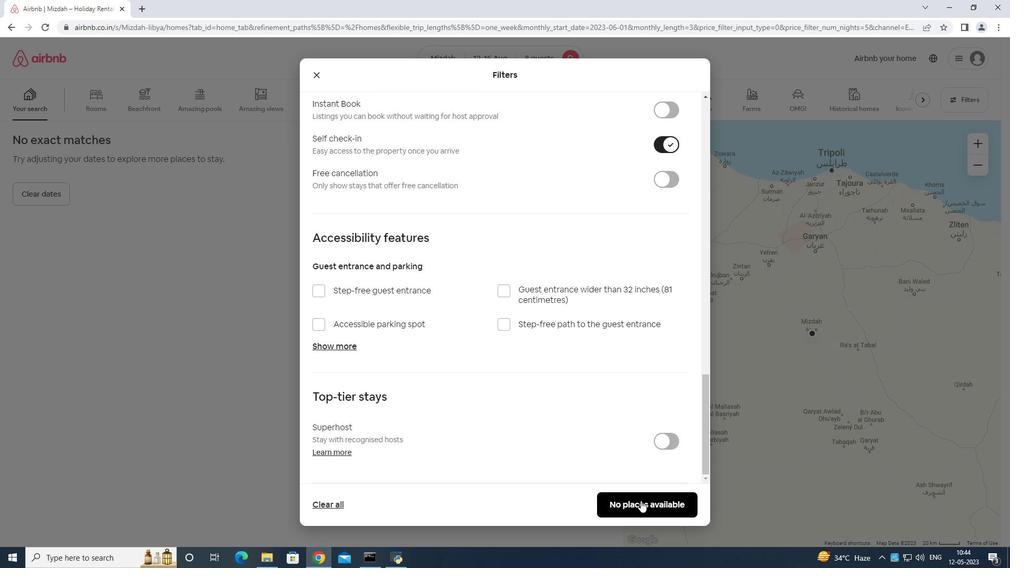 
Action: Mouse pressed left at (644, 498)
Screenshot: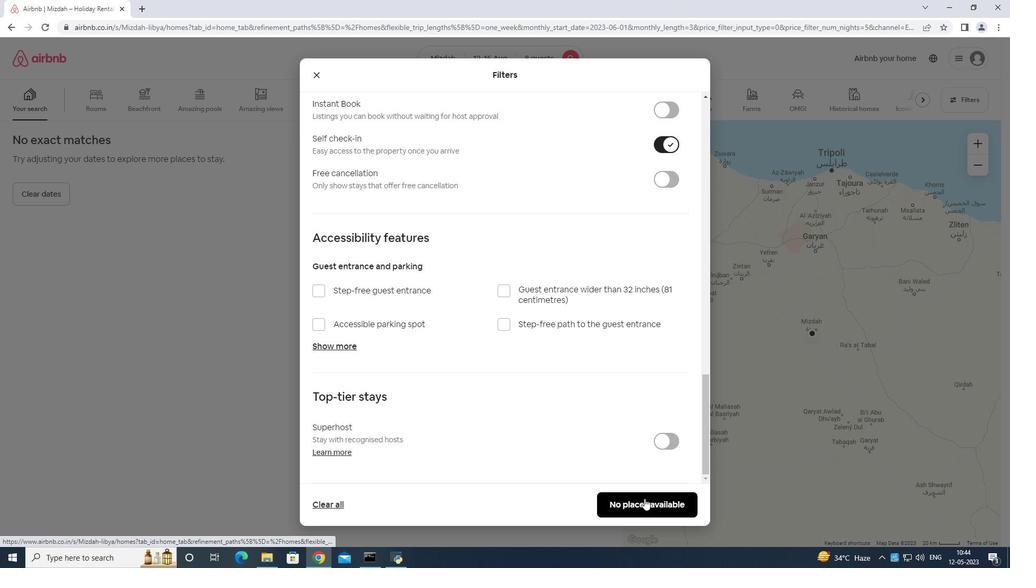 
